 Task: Search one way flight ticket for 4 adults, 2 children, 2 infants in seat and 1 infant on lap in premium economy from Alexandria: Alexandria International Airport to Greenville: Pitt-greenville Airport on 5-2-2023. Choice of flights is United. Number of bags: 1 carry on bag. Price is upto 79000. Outbound departure time preference is 17:30.
Action: Mouse moved to (332, 282)
Screenshot: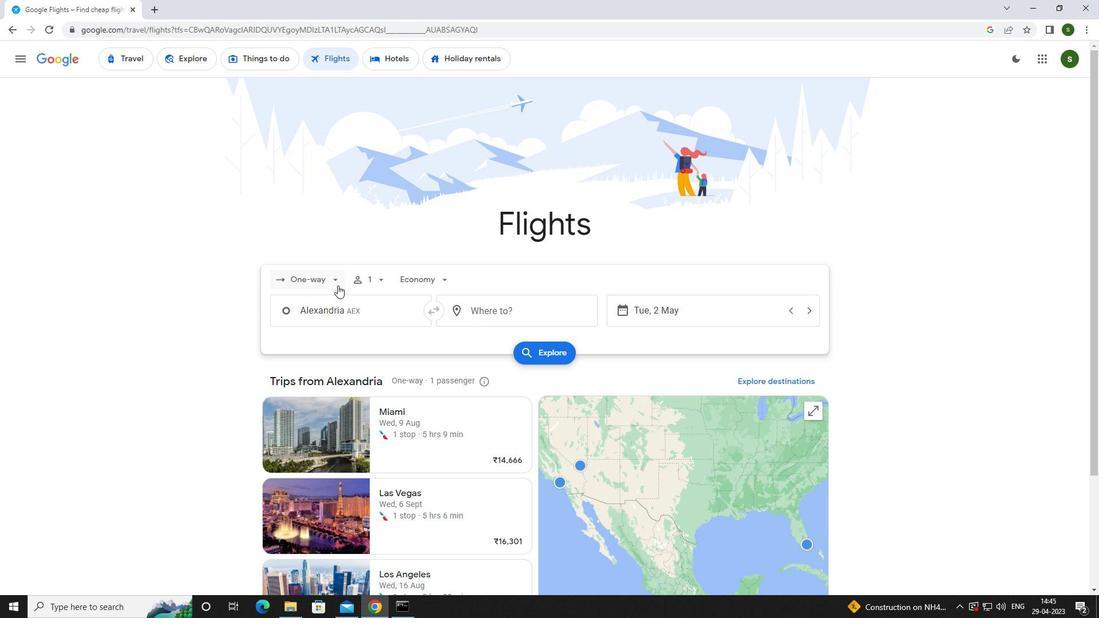 
Action: Mouse pressed left at (332, 282)
Screenshot: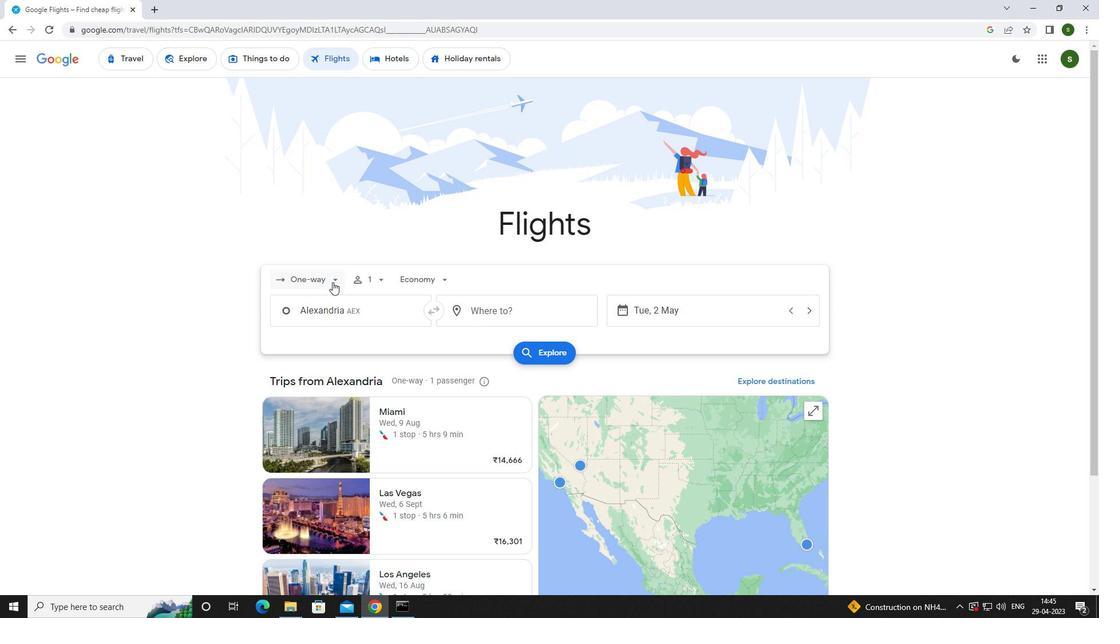 
Action: Mouse moved to (330, 328)
Screenshot: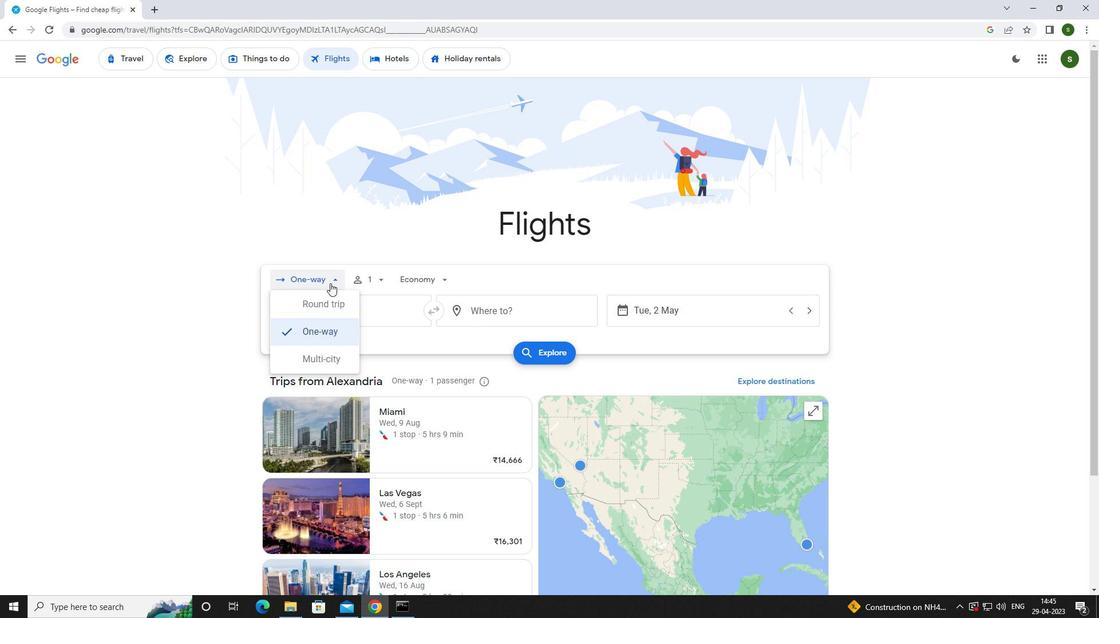 
Action: Mouse pressed left at (330, 328)
Screenshot: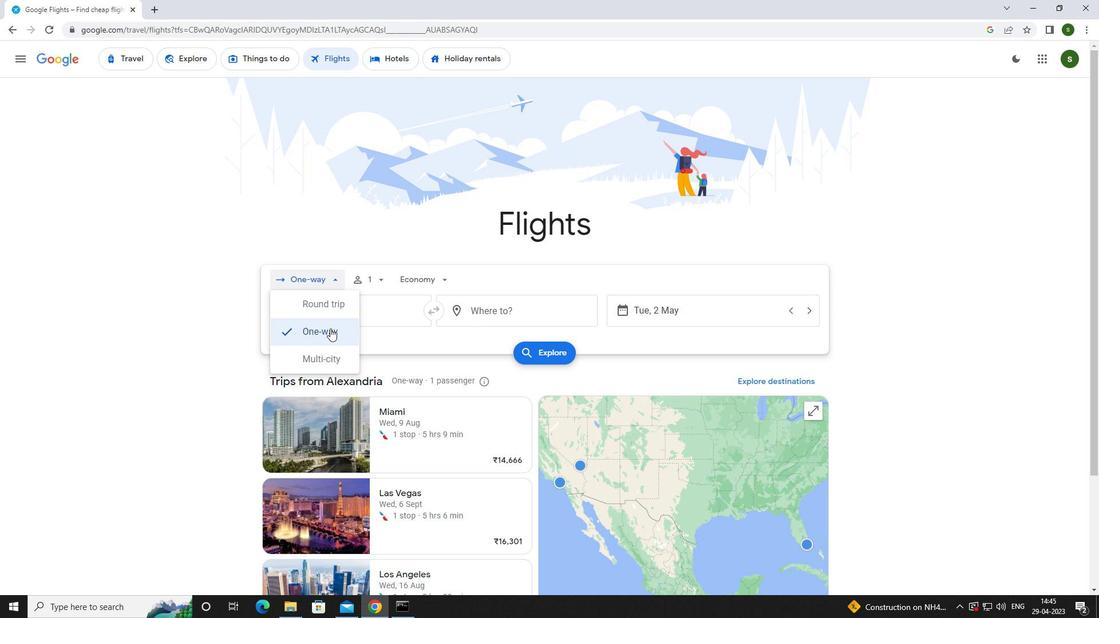 
Action: Mouse moved to (378, 278)
Screenshot: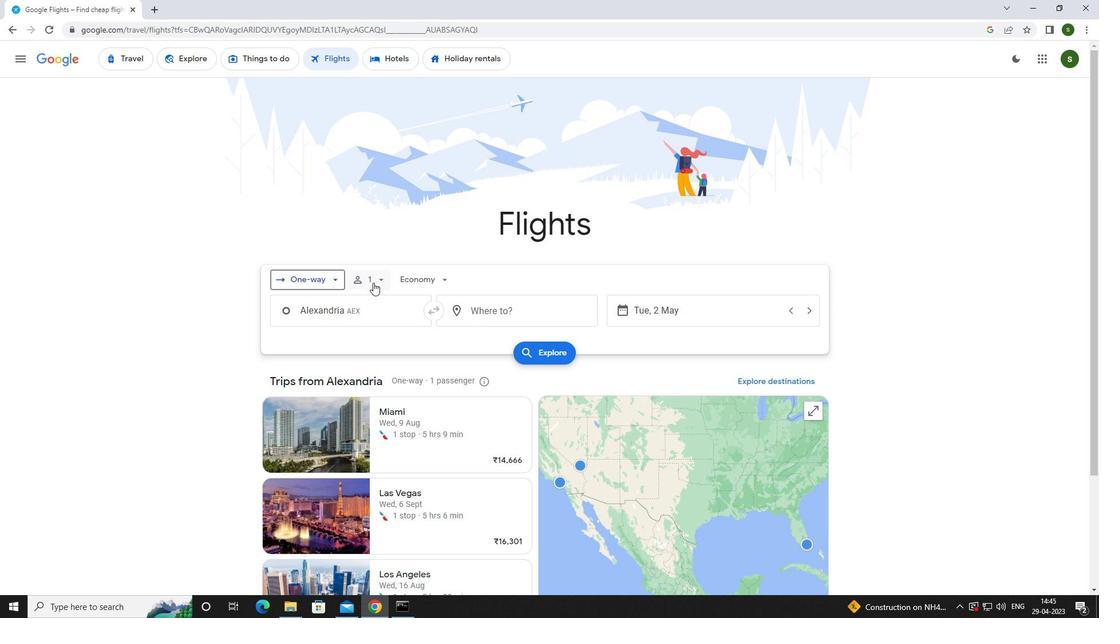 
Action: Mouse pressed left at (378, 278)
Screenshot: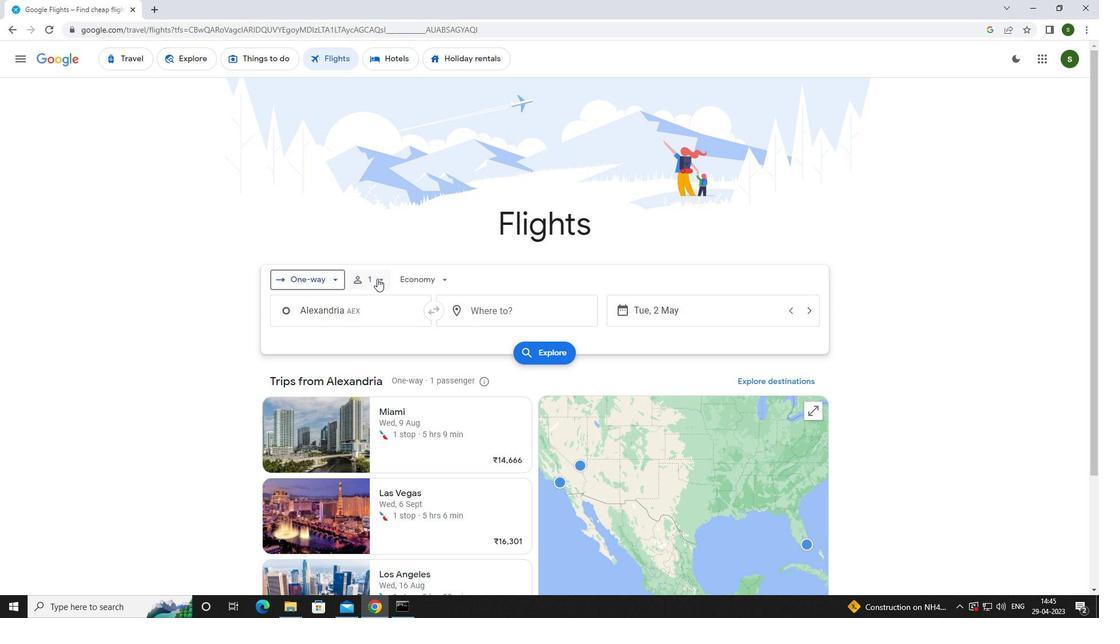 
Action: Mouse moved to (470, 314)
Screenshot: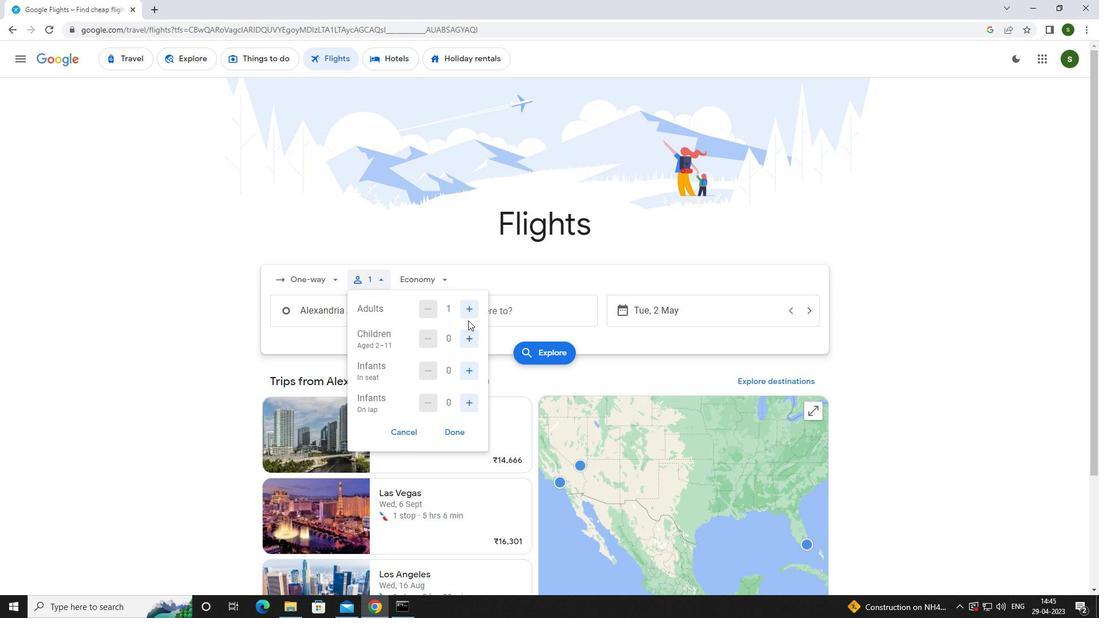 
Action: Mouse pressed left at (470, 314)
Screenshot: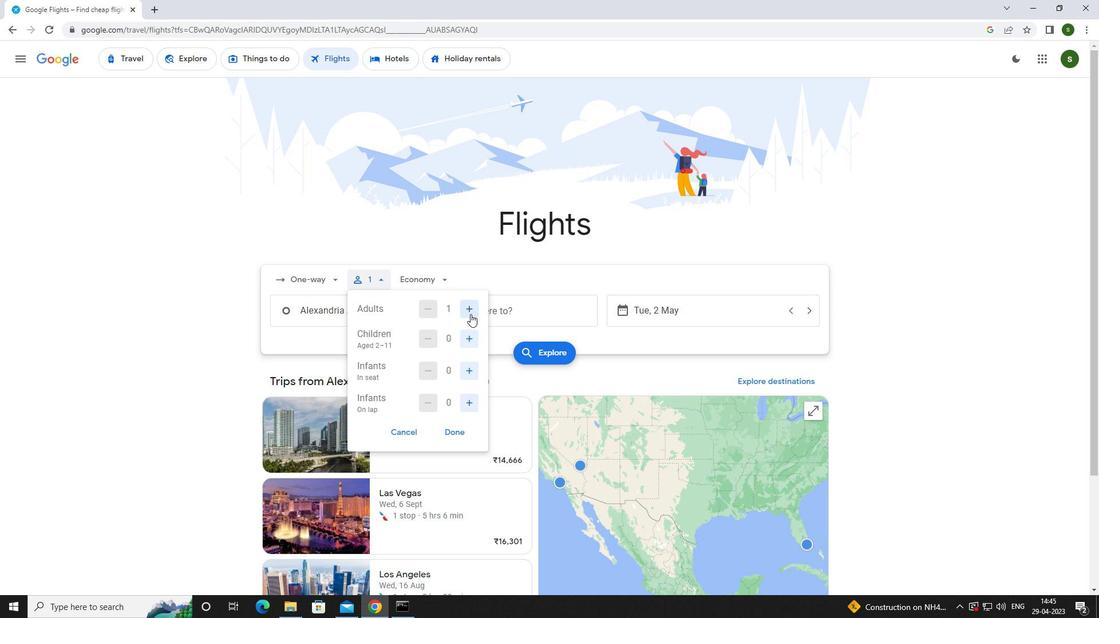
Action: Mouse pressed left at (470, 314)
Screenshot: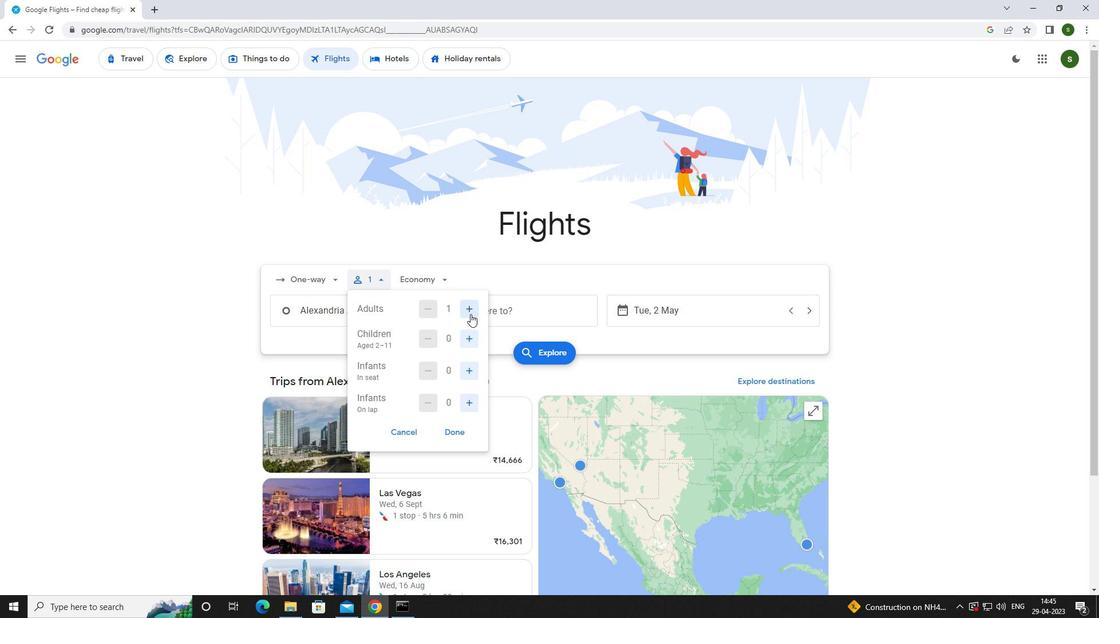 
Action: Mouse pressed left at (470, 314)
Screenshot: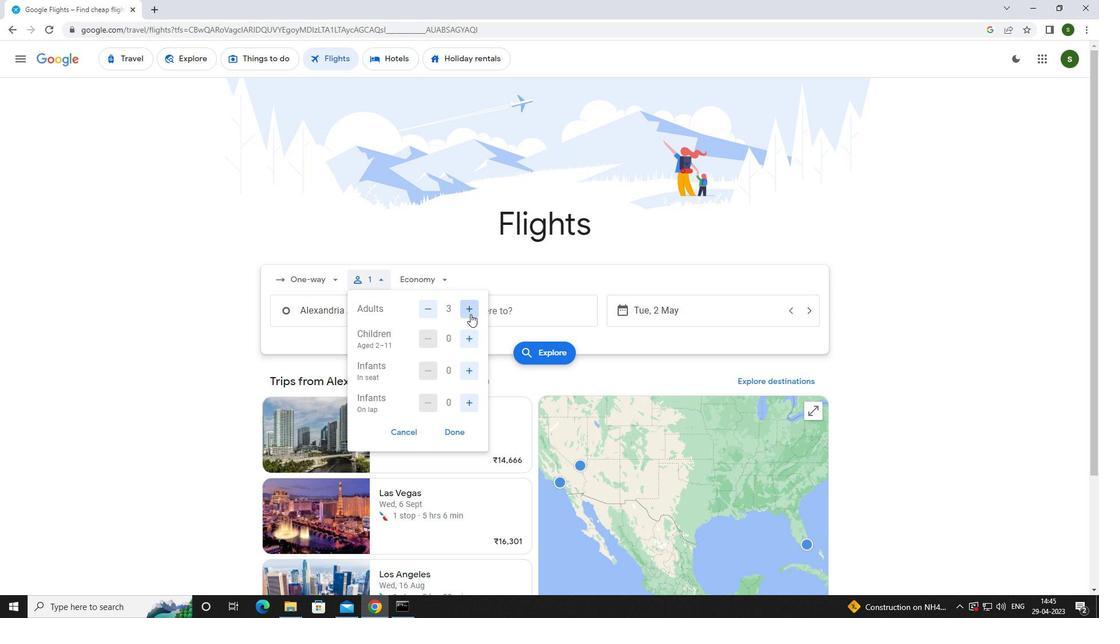 
Action: Mouse moved to (469, 336)
Screenshot: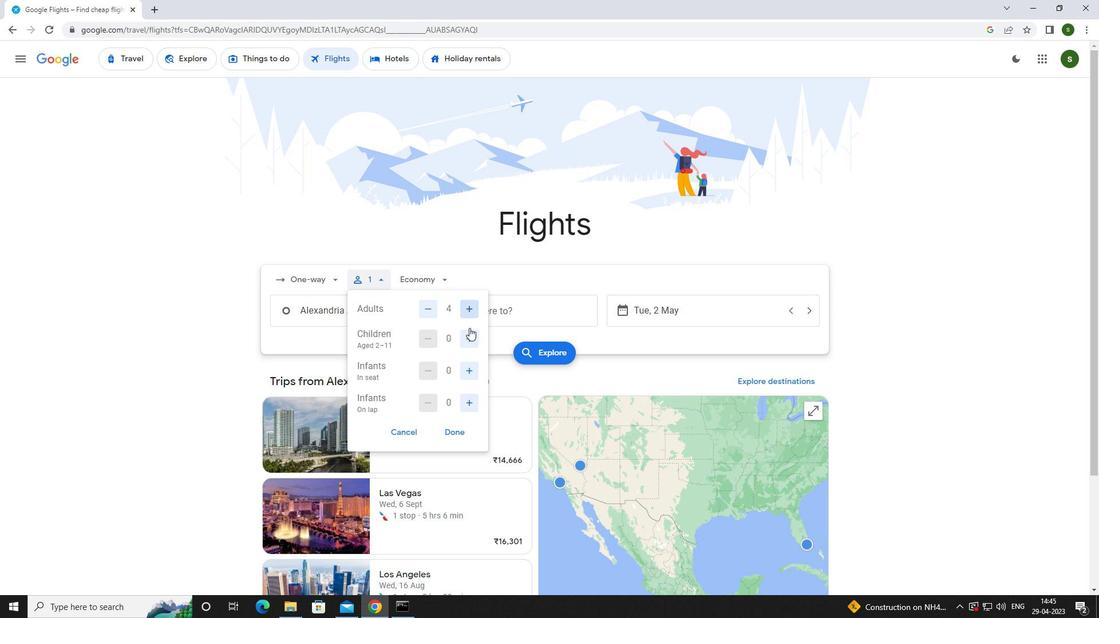 
Action: Mouse pressed left at (469, 336)
Screenshot: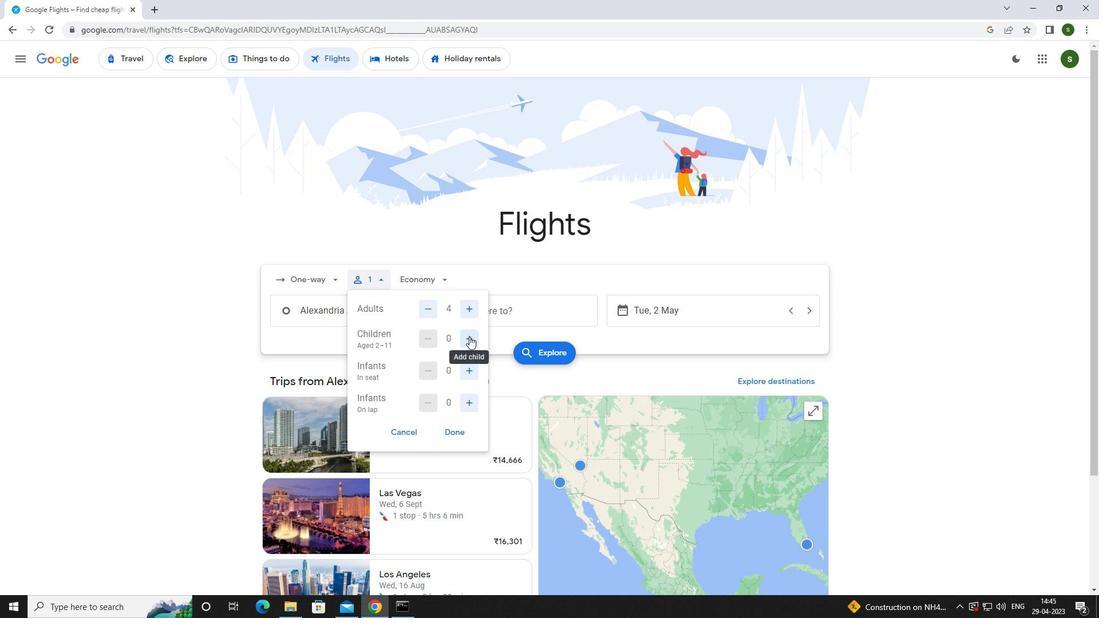 
Action: Mouse pressed left at (469, 336)
Screenshot: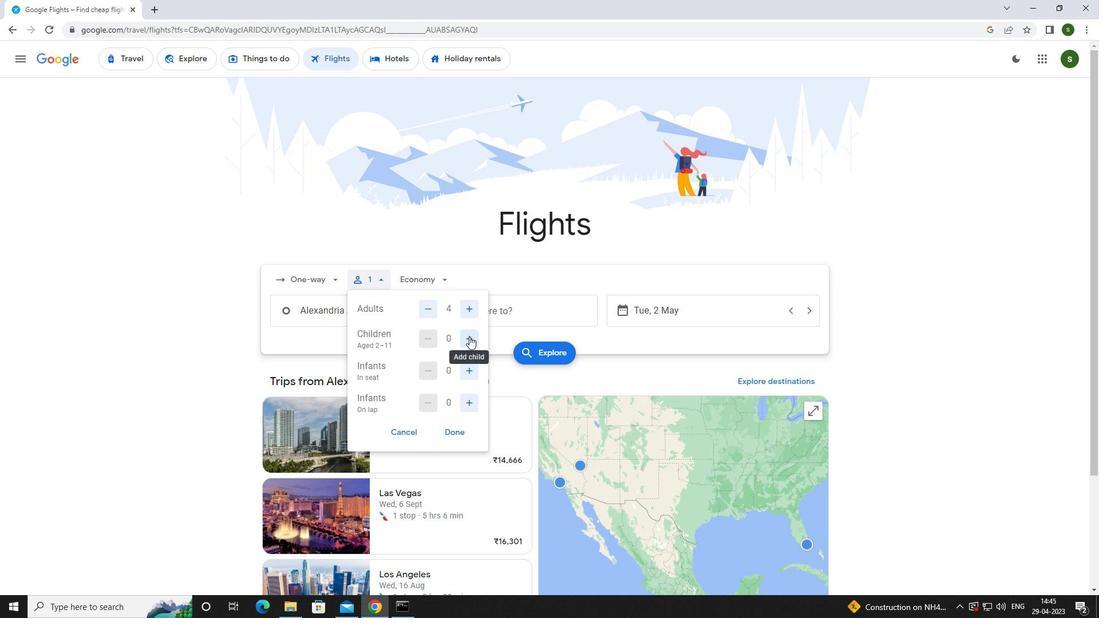 
Action: Mouse moved to (472, 365)
Screenshot: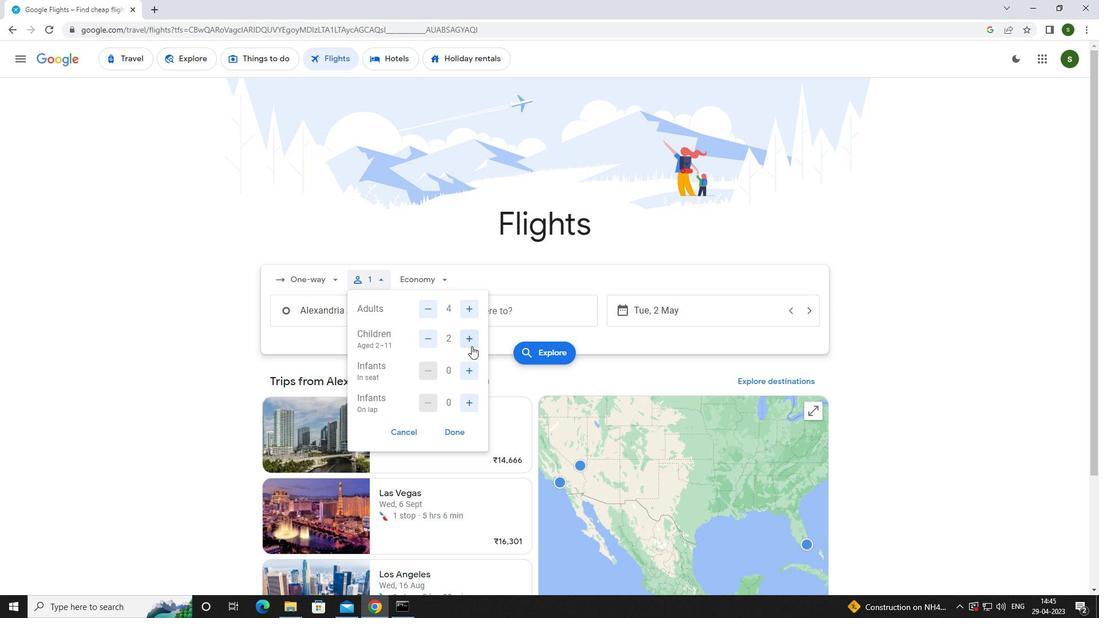 
Action: Mouse pressed left at (472, 365)
Screenshot: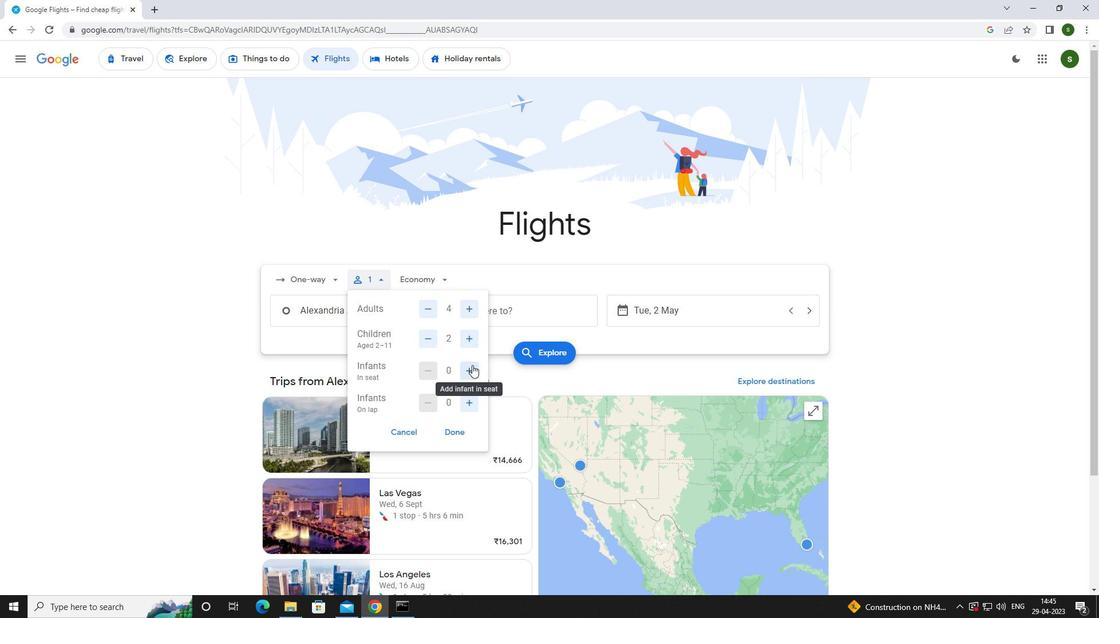 
Action: Mouse pressed left at (472, 365)
Screenshot: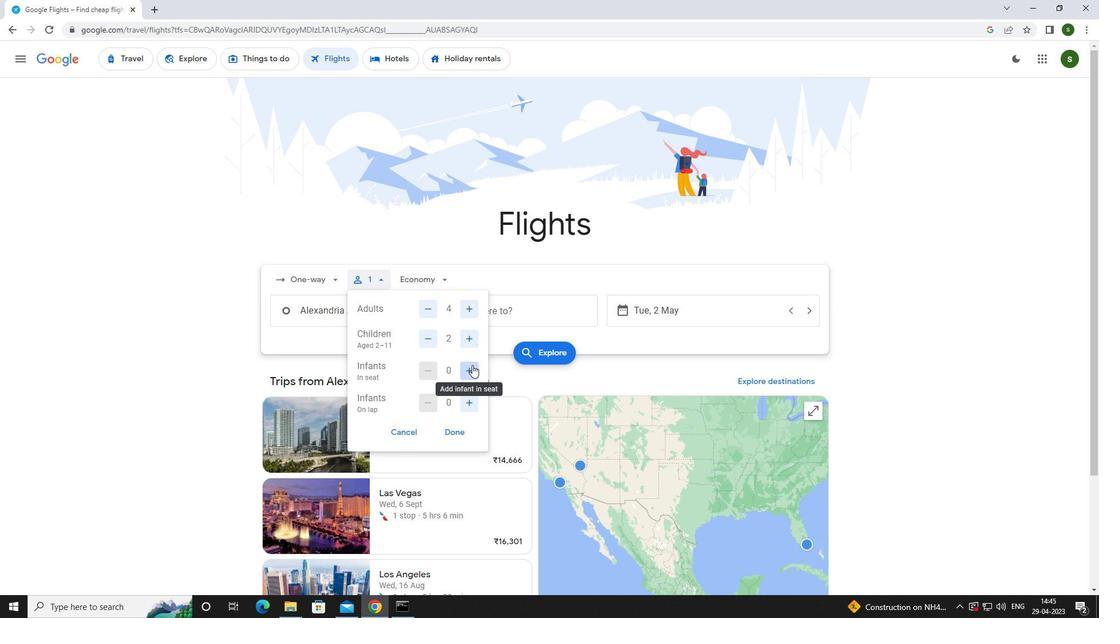 
Action: Mouse moved to (470, 406)
Screenshot: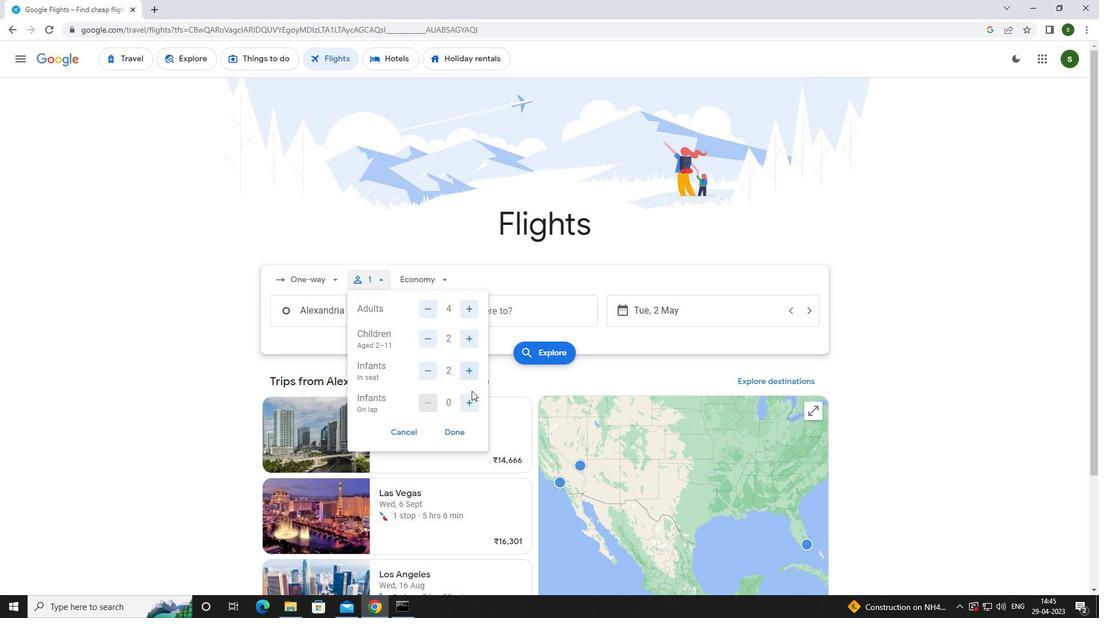 
Action: Mouse pressed left at (470, 406)
Screenshot: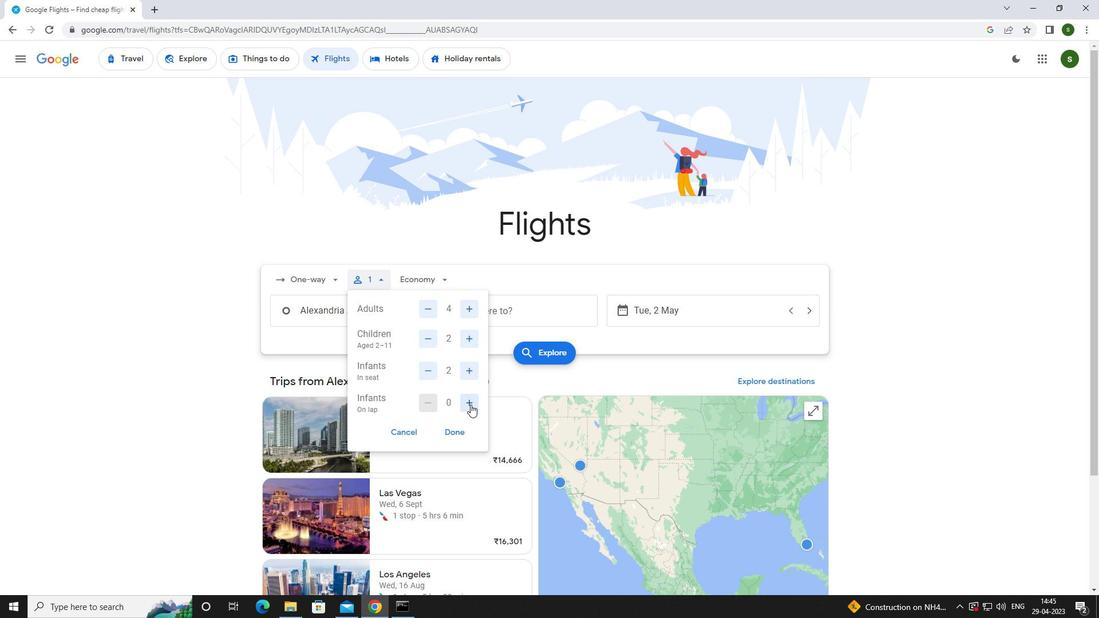 
Action: Mouse moved to (442, 280)
Screenshot: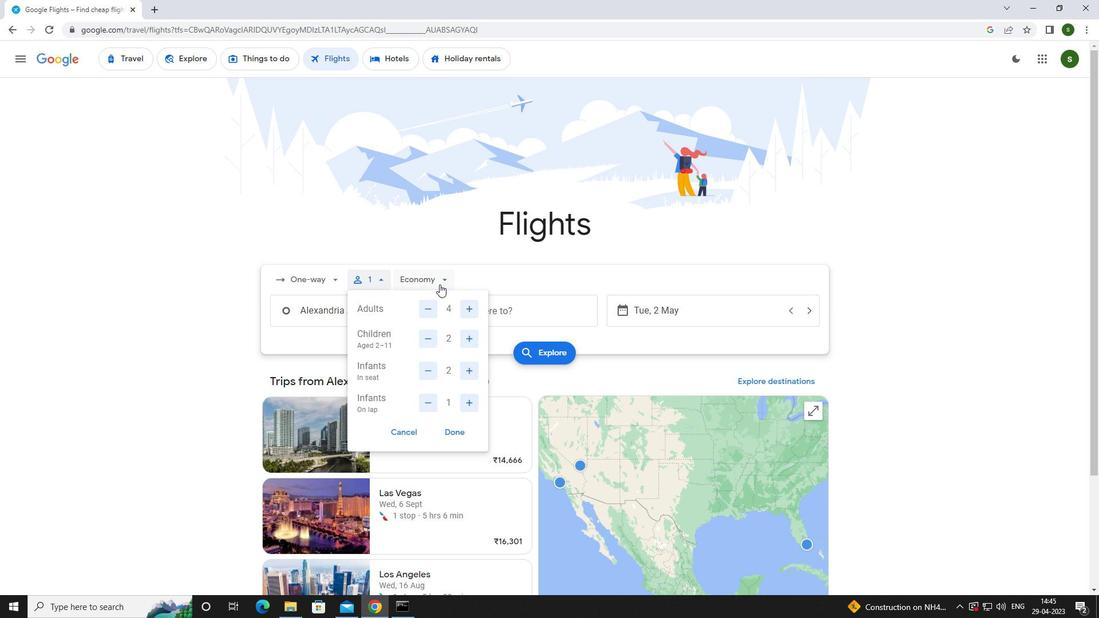 
Action: Mouse pressed left at (442, 280)
Screenshot: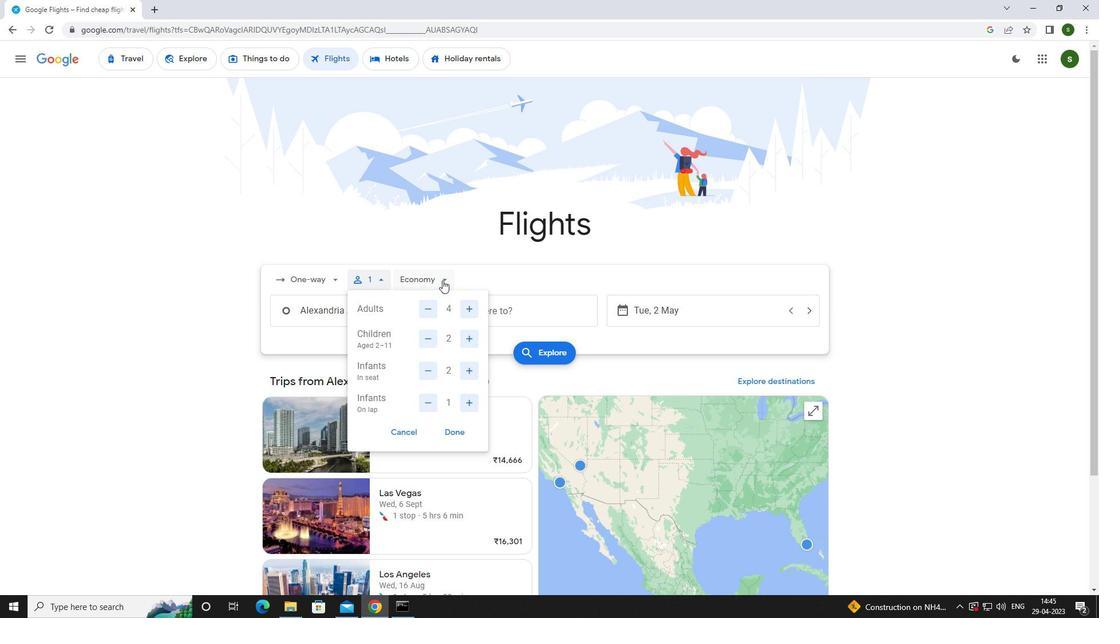 
Action: Mouse moved to (438, 328)
Screenshot: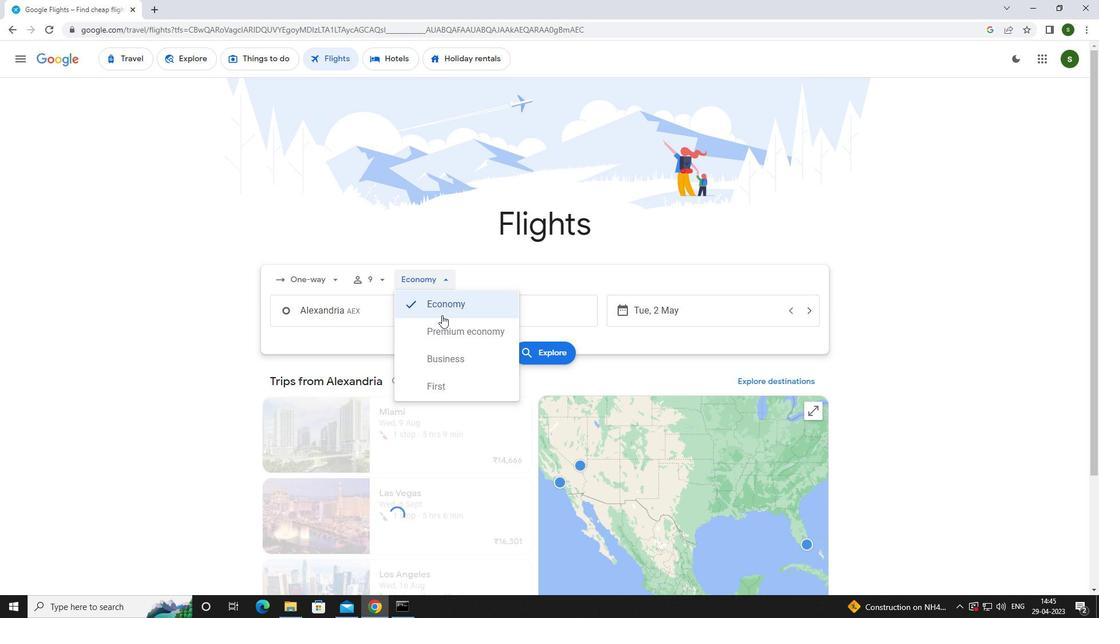 
Action: Mouse pressed left at (438, 328)
Screenshot: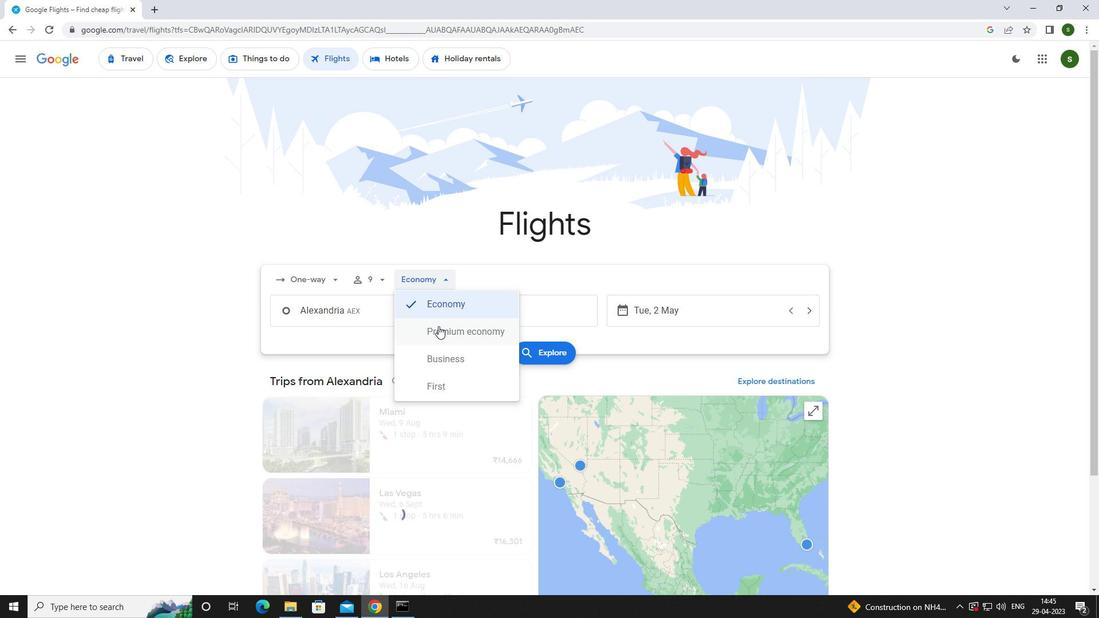 
Action: Mouse moved to (368, 312)
Screenshot: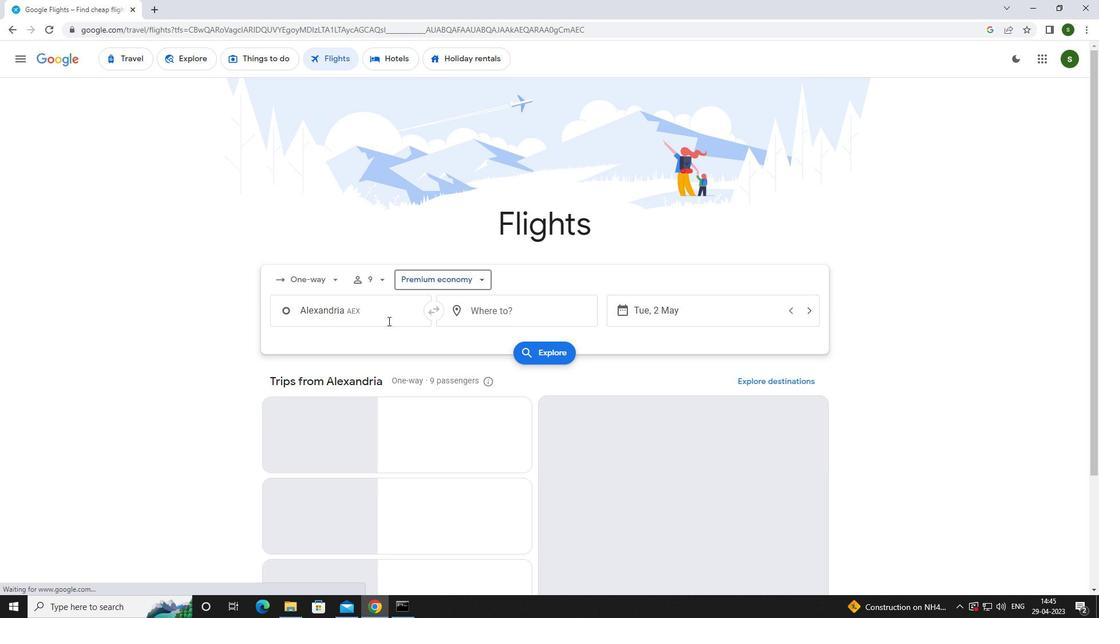 
Action: Mouse pressed left at (368, 312)
Screenshot: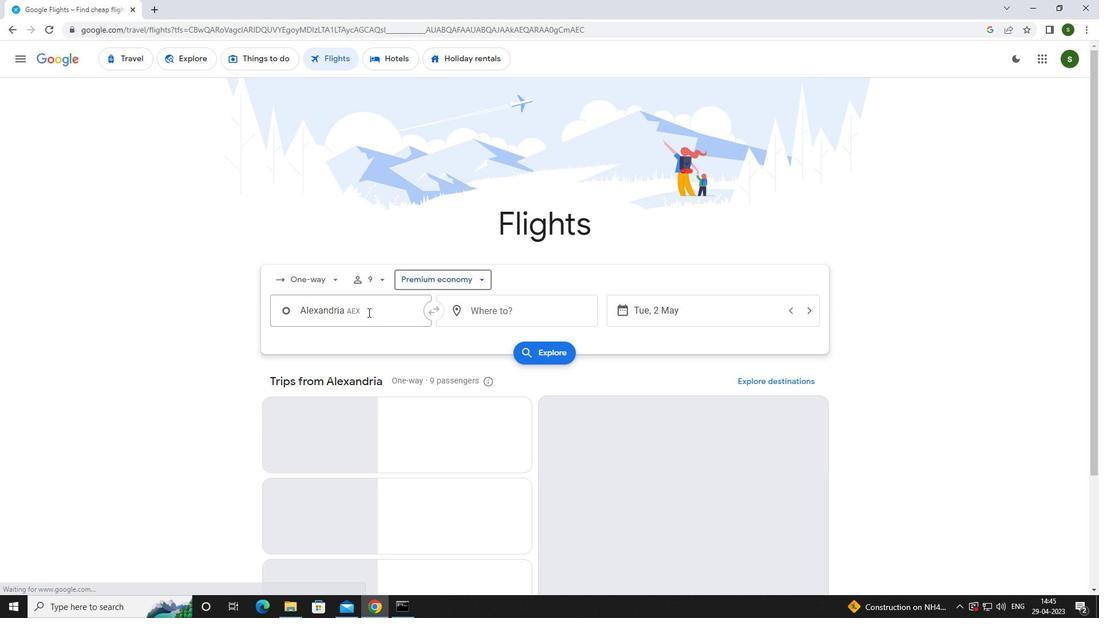 
Action: Key pressed a<Key.caps_lock>lexand
Screenshot: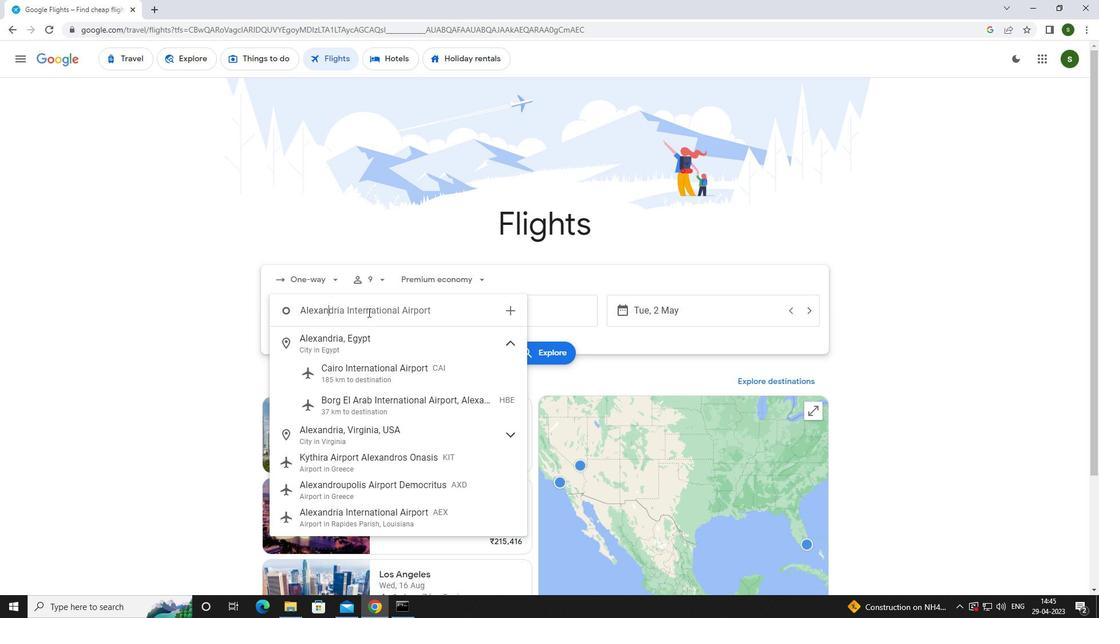 
Action: Mouse moved to (389, 521)
Screenshot: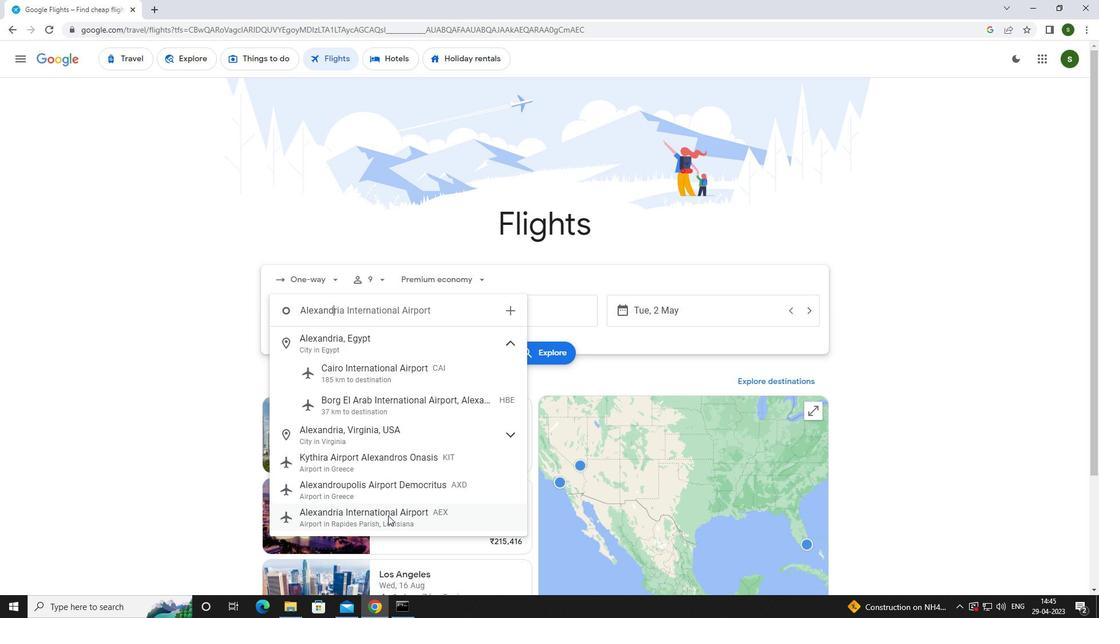 
Action: Mouse pressed left at (389, 521)
Screenshot: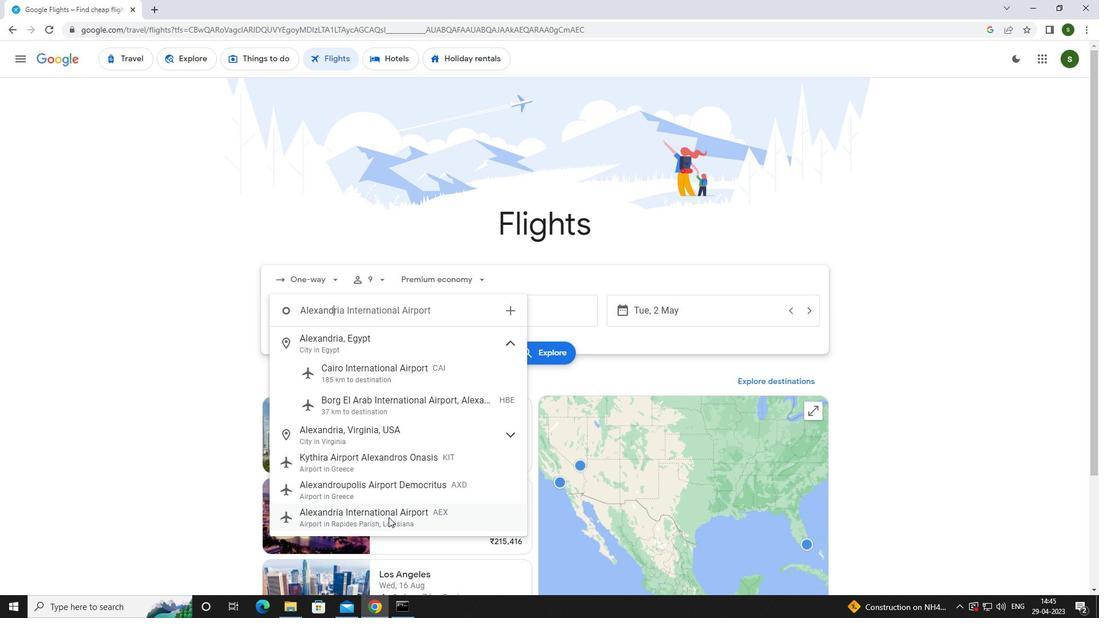 
Action: Mouse moved to (492, 311)
Screenshot: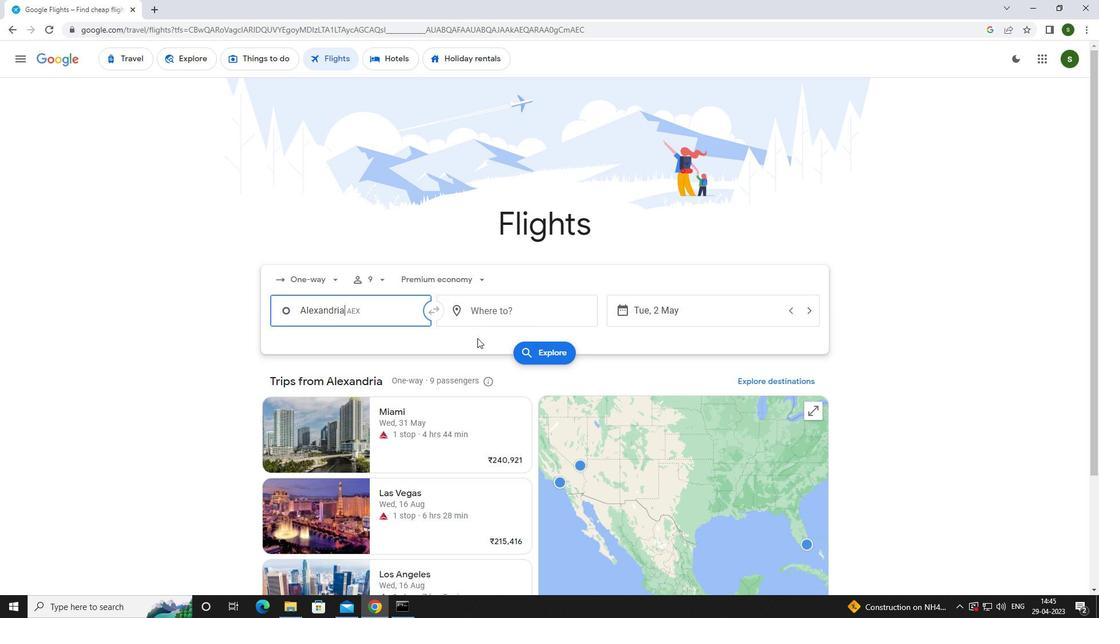 
Action: Mouse pressed left at (492, 311)
Screenshot: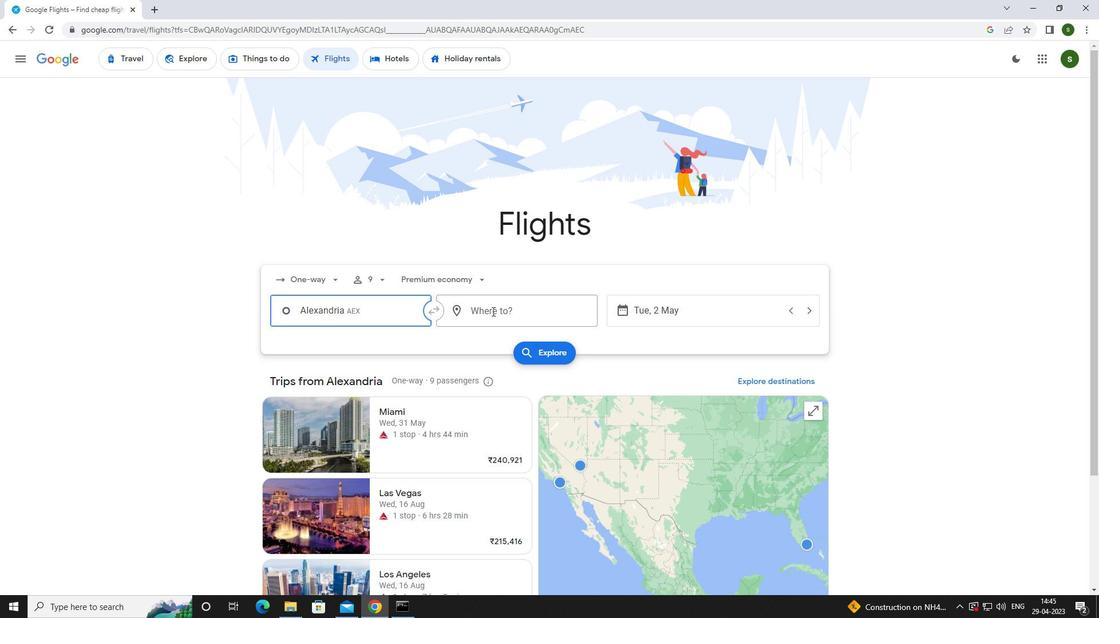 
Action: Key pressed <Key.caps_lock>g<Key.caps_lock>reenville<Key.space><Key.caps_lock>p
Screenshot: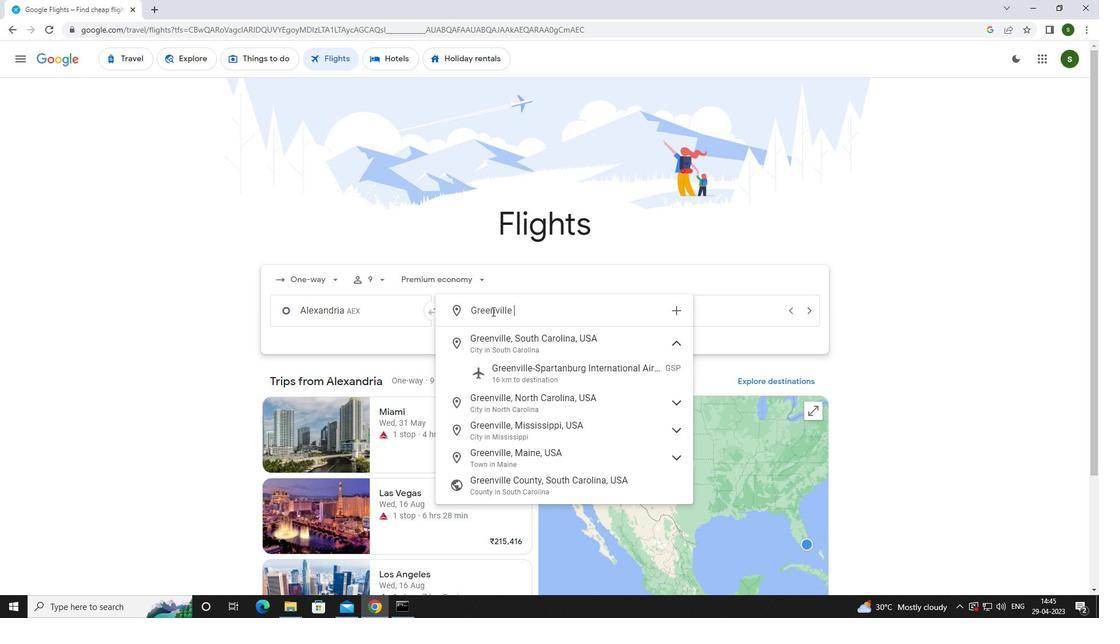 
Action: Mouse moved to (514, 348)
Screenshot: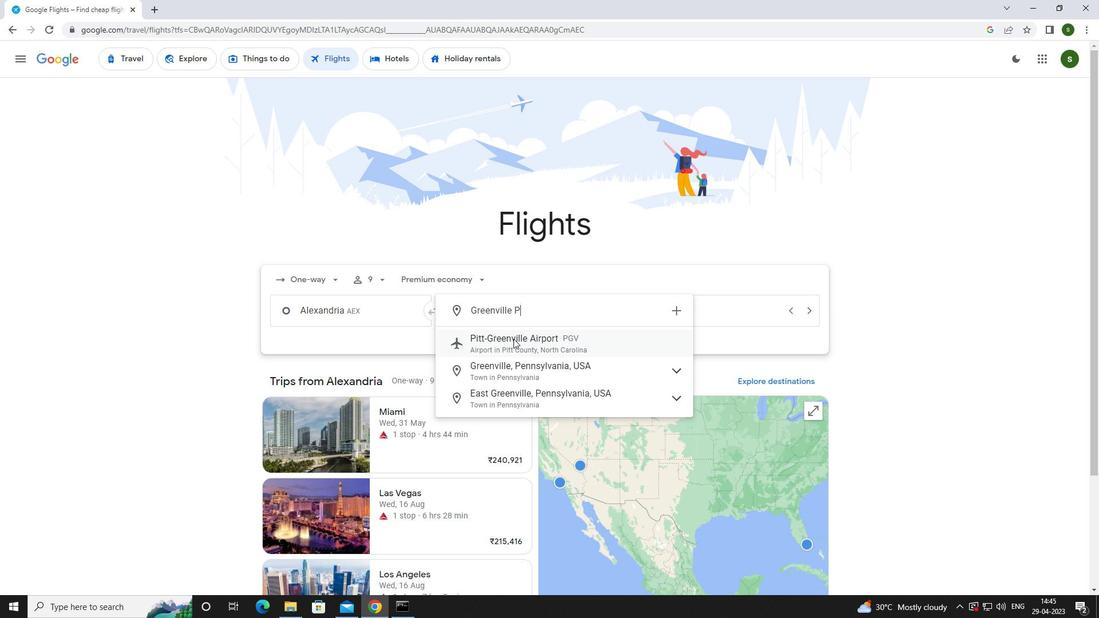
Action: Mouse pressed left at (514, 348)
Screenshot: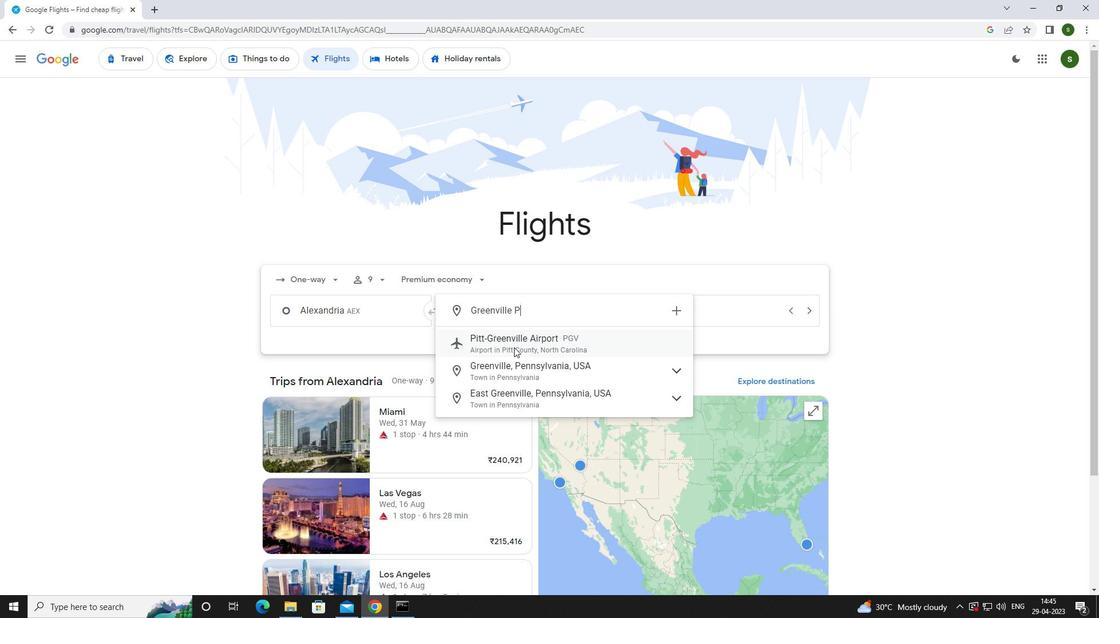 
Action: Mouse moved to (698, 310)
Screenshot: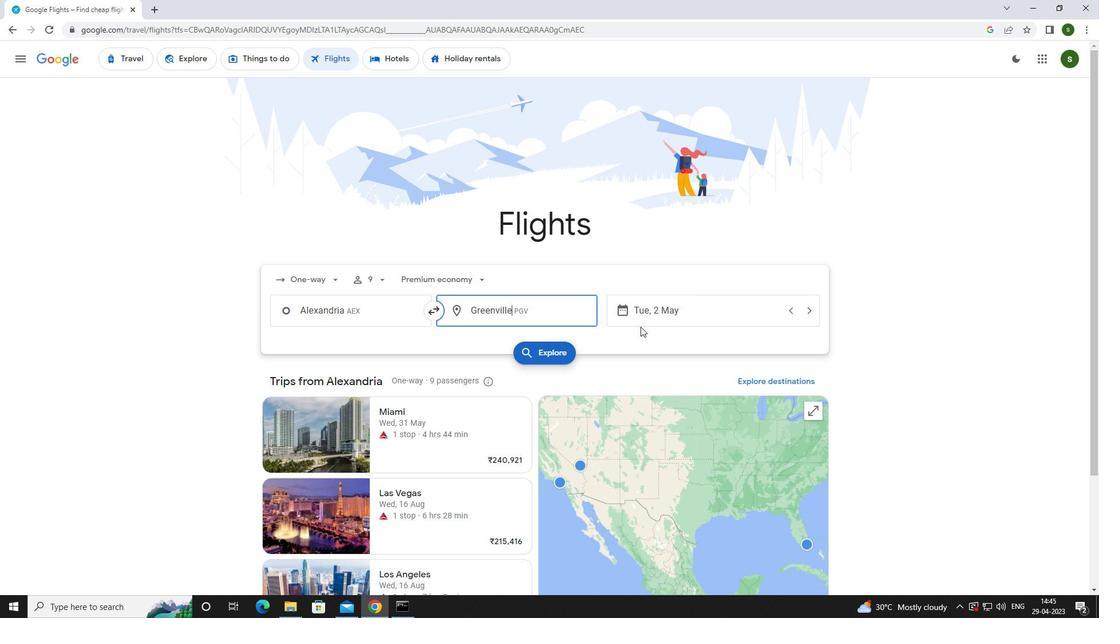 
Action: Mouse pressed left at (698, 310)
Screenshot: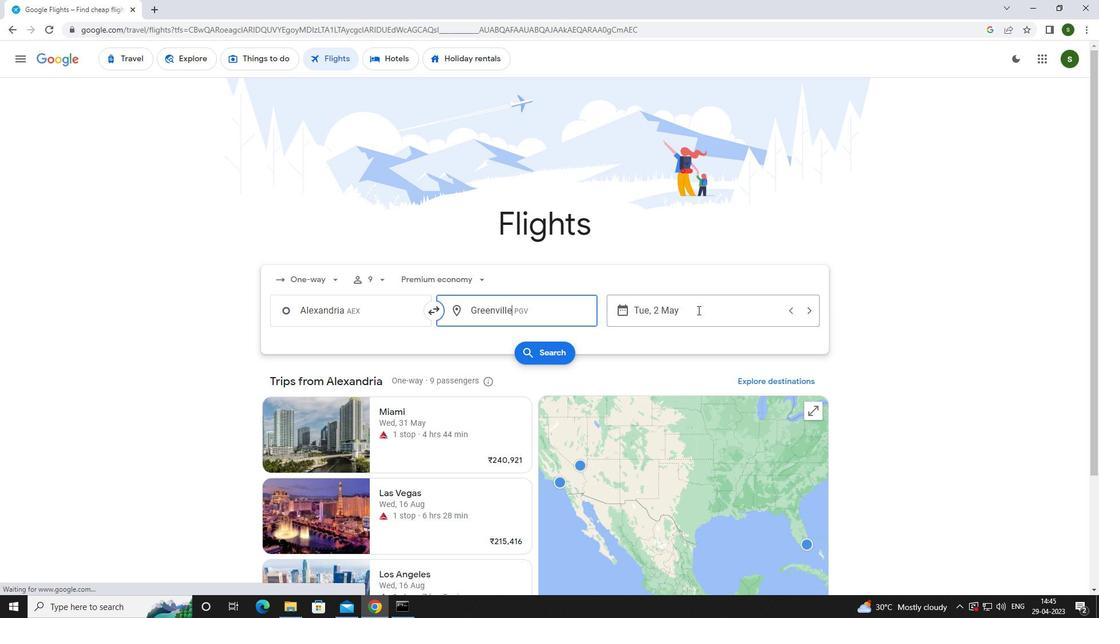 
Action: Mouse moved to (688, 384)
Screenshot: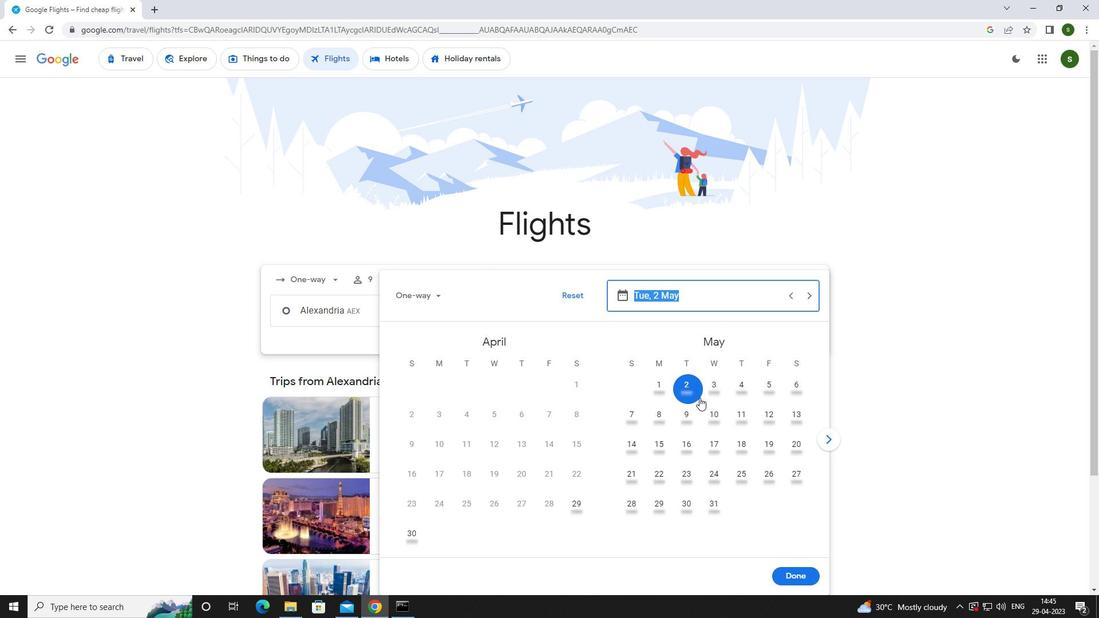 
Action: Mouse pressed left at (688, 384)
Screenshot: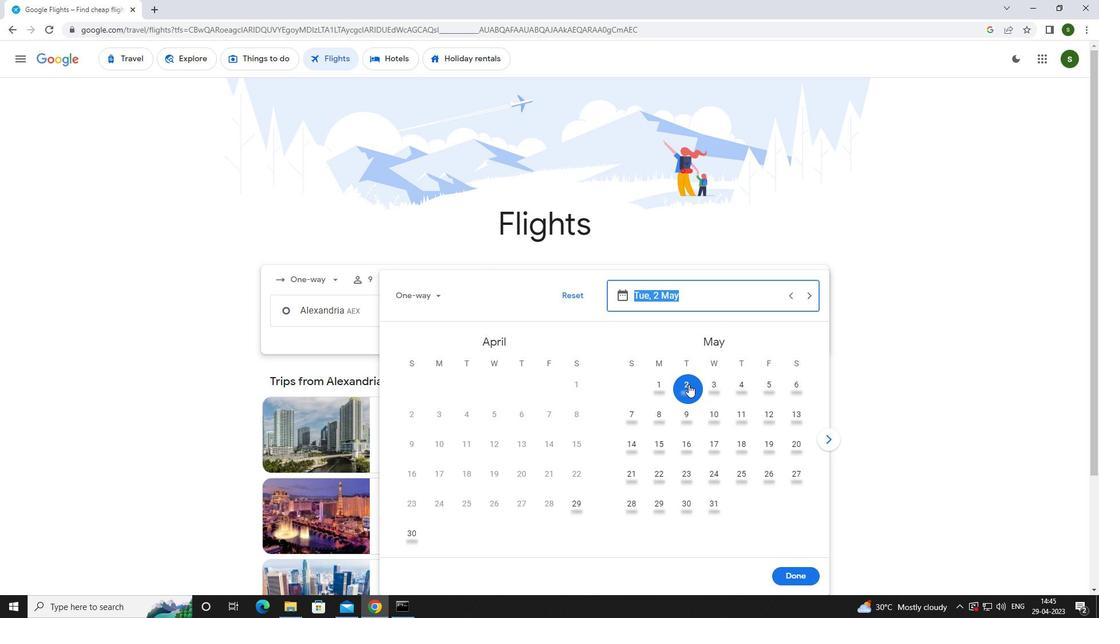 
Action: Mouse moved to (808, 574)
Screenshot: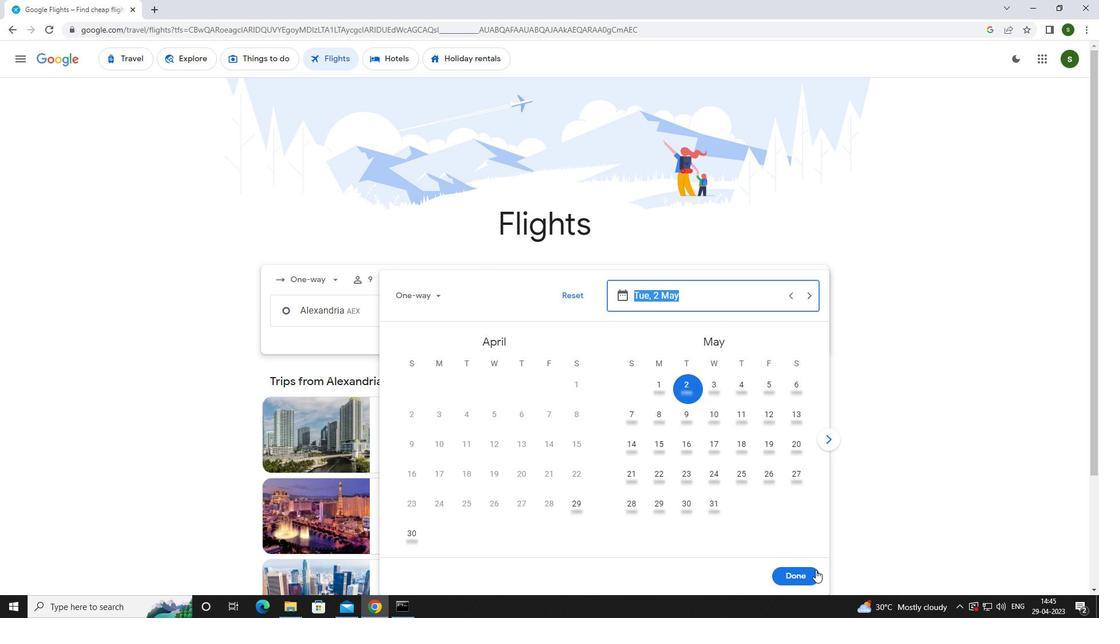 
Action: Mouse pressed left at (808, 574)
Screenshot: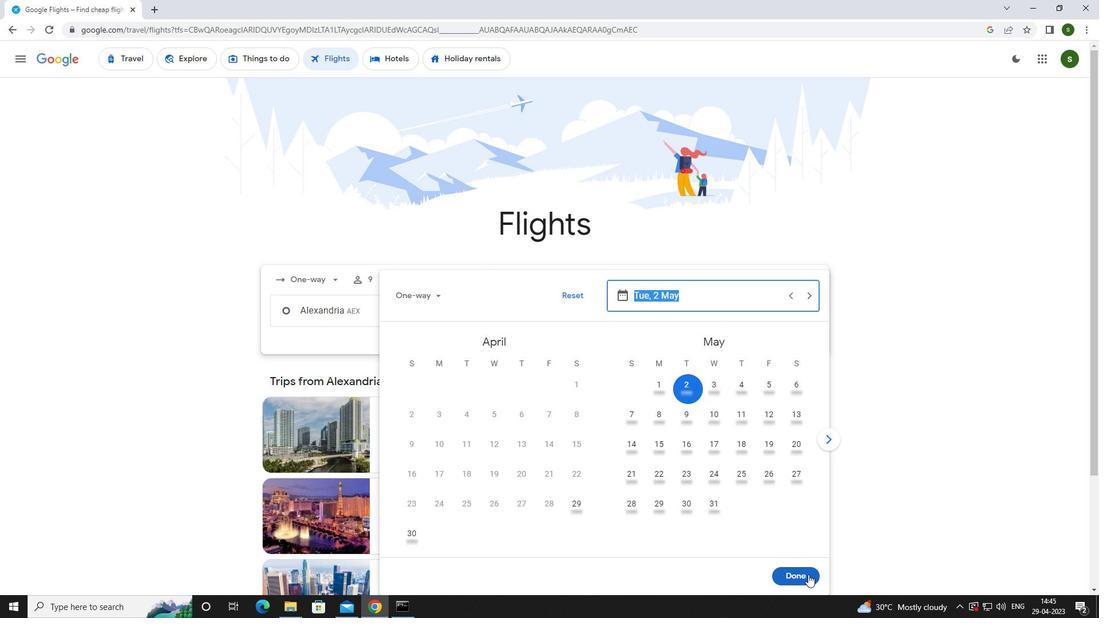 
Action: Mouse moved to (556, 352)
Screenshot: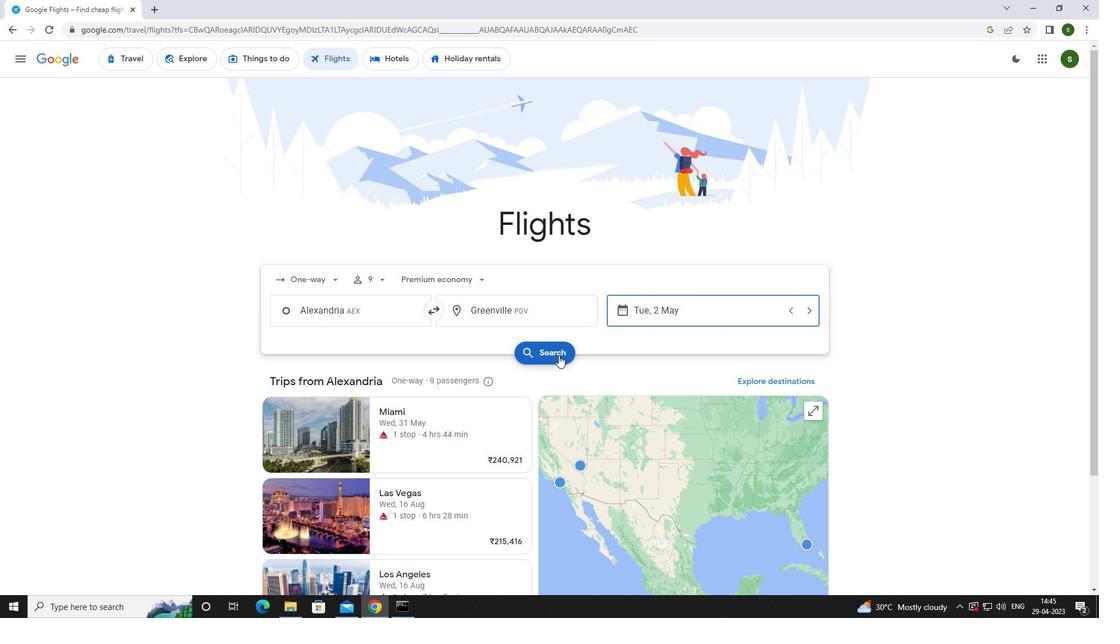 
Action: Mouse pressed left at (556, 352)
Screenshot: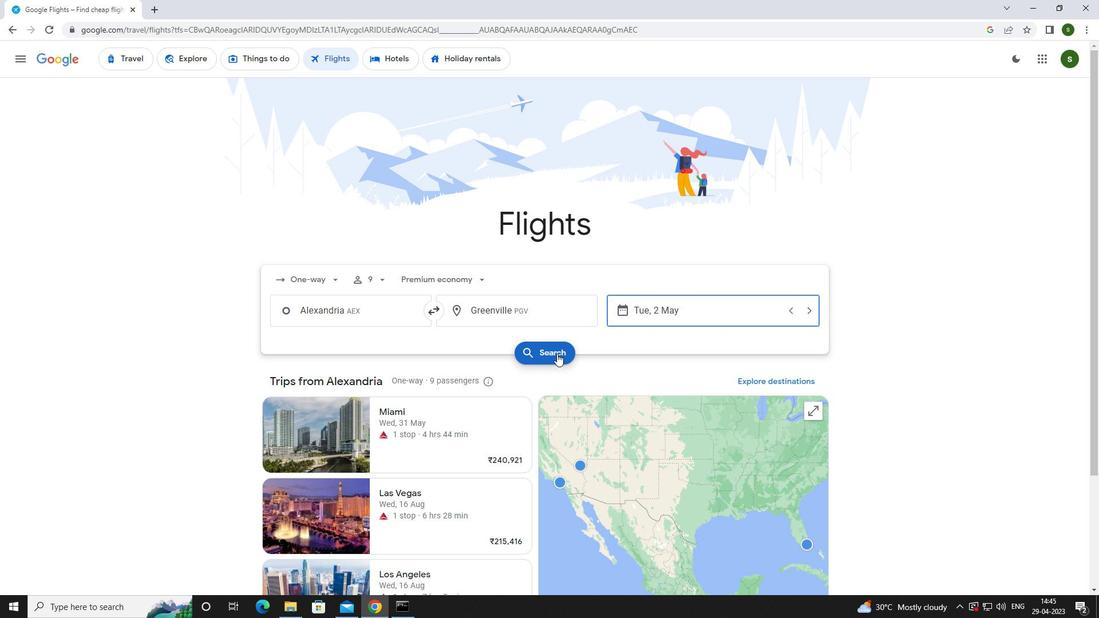 
Action: Mouse moved to (300, 167)
Screenshot: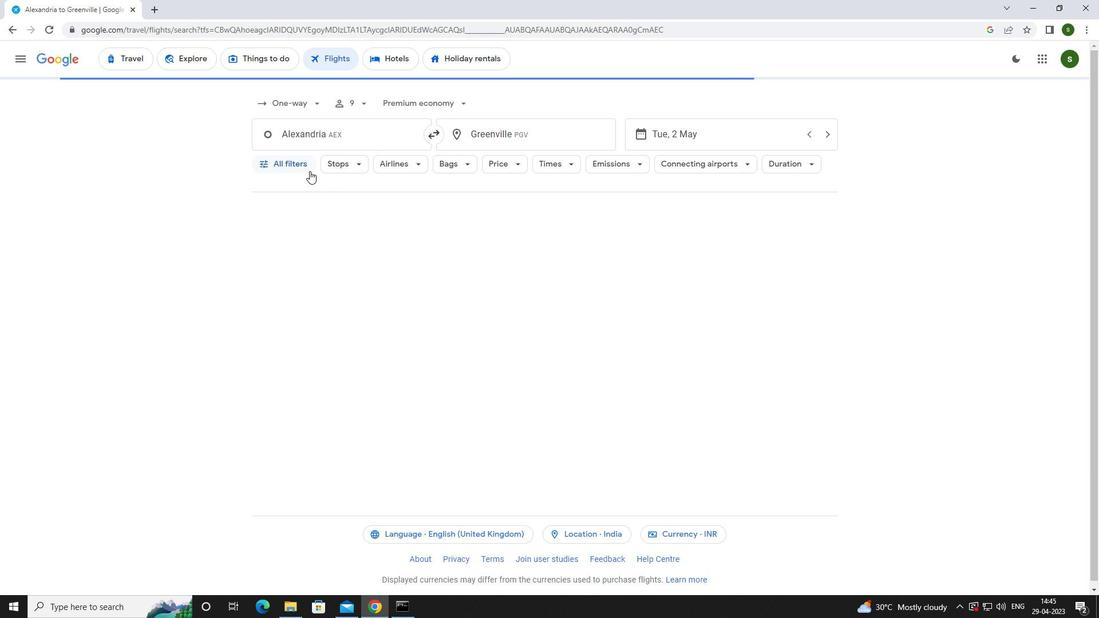 
Action: Mouse pressed left at (300, 167)
Screenshot: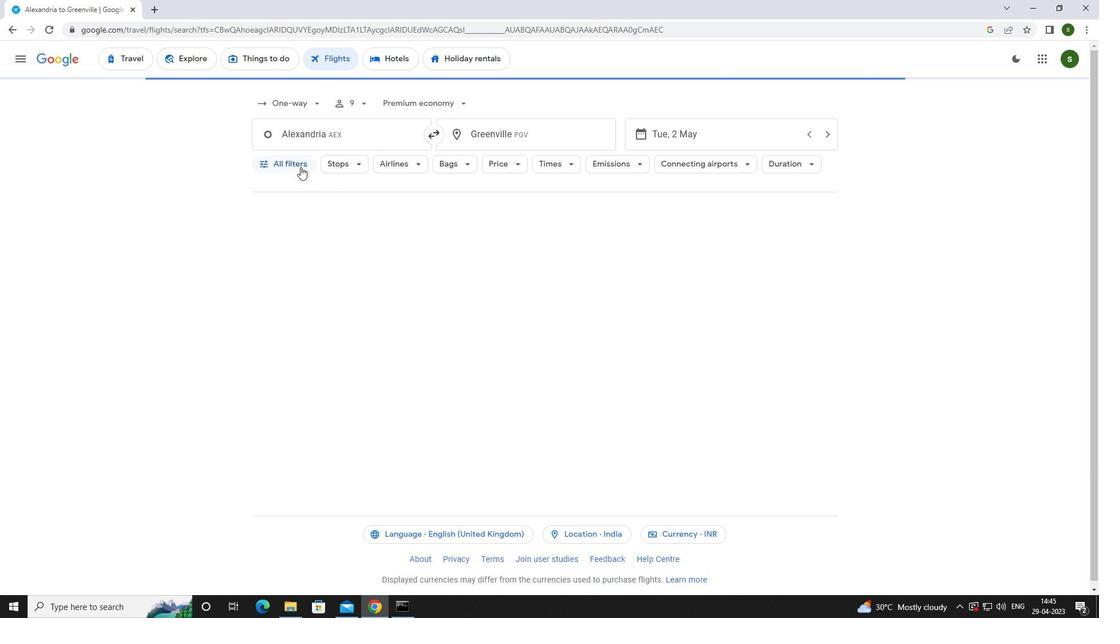 
Action: Mouse moved to (425, 405)
Screenshot: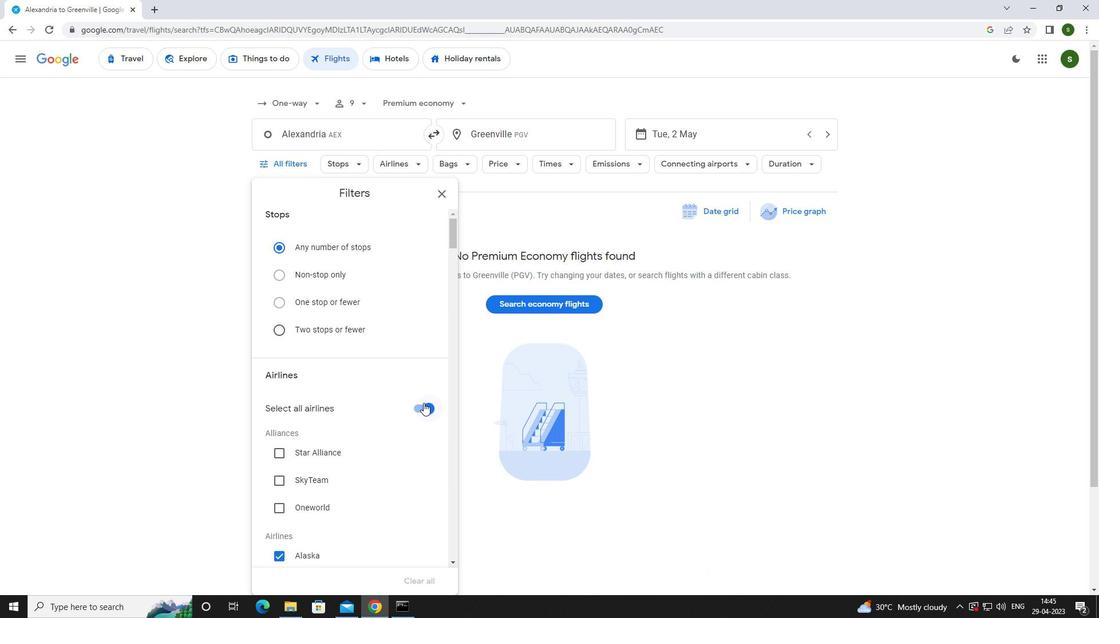 
Action: Mouse pressed left at (425, 405)
Screenshot: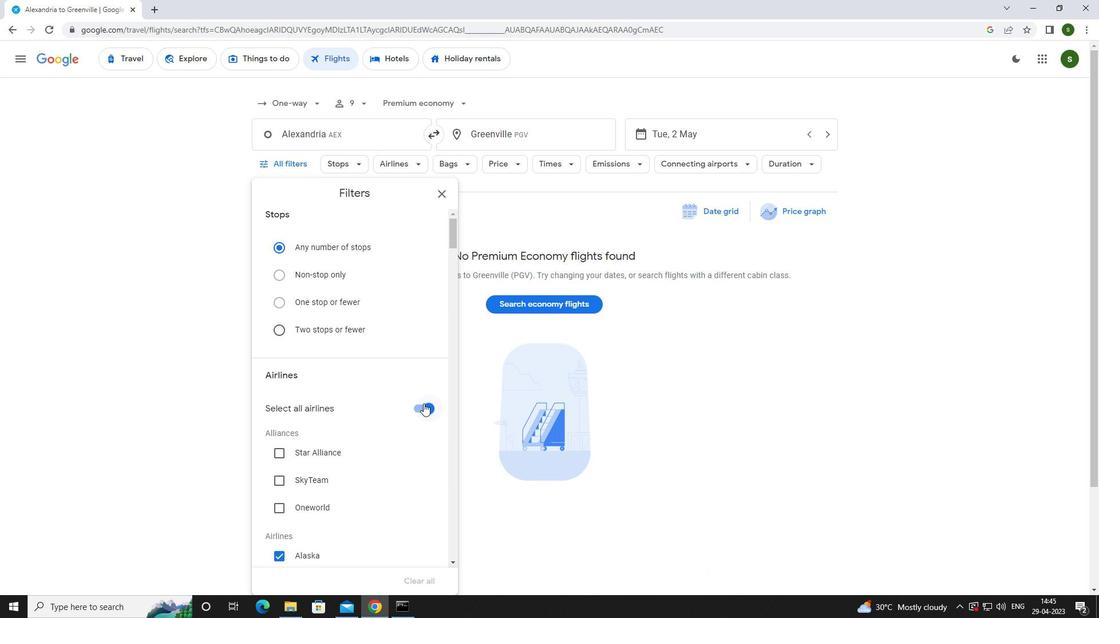 
Action: Mouse moved to (366, 372)
Screenshot: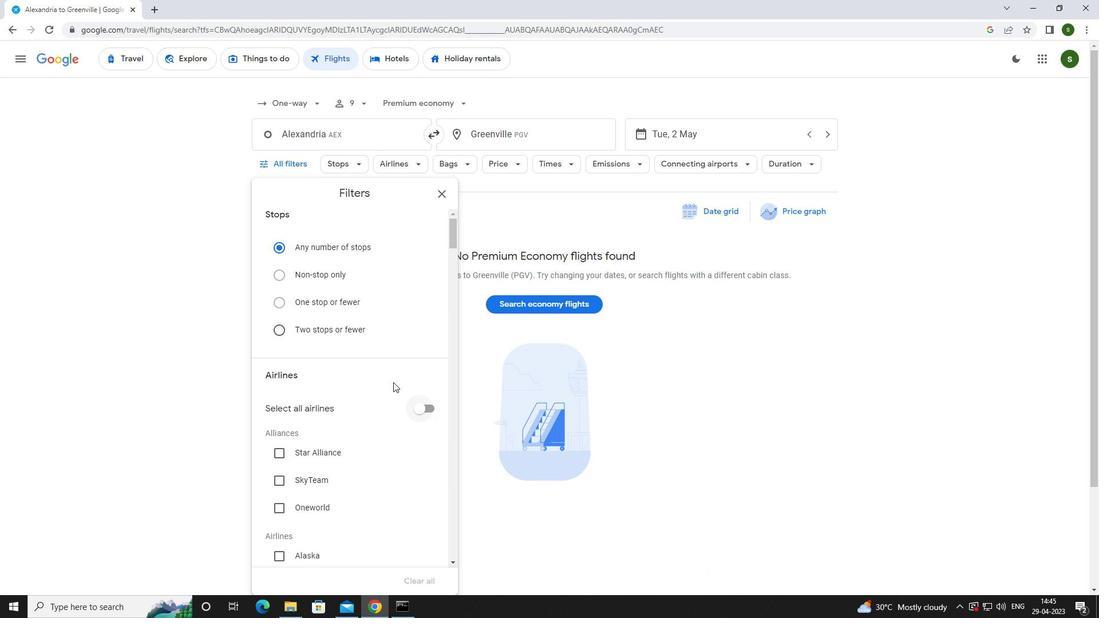 
Action: Mouse scrolled (366, 371) with delta (0, 0)
Screenshot: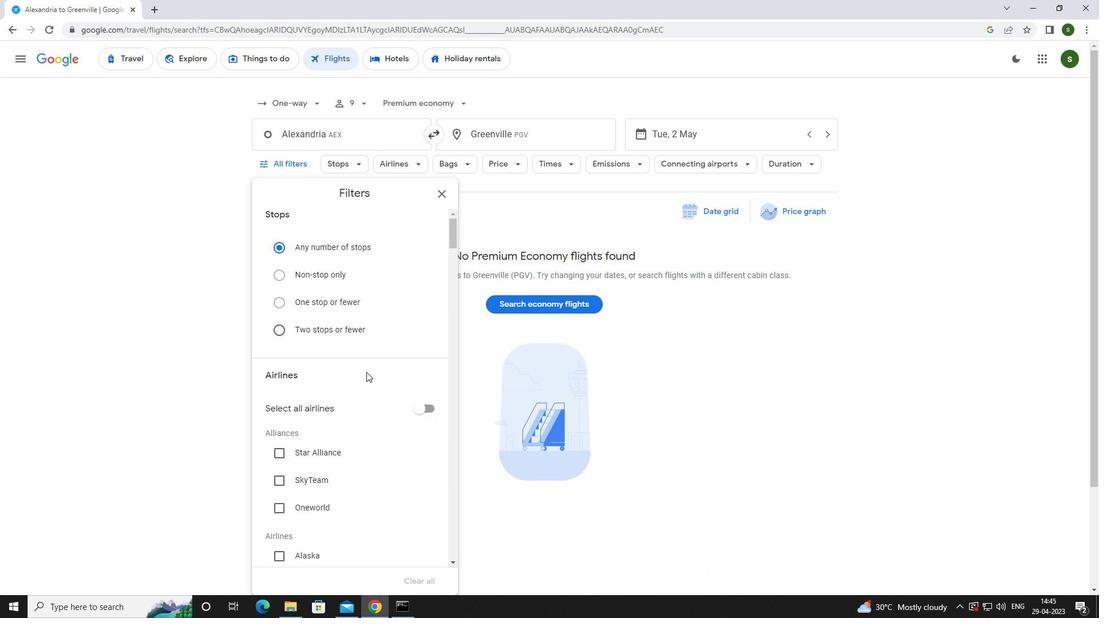 
Action: Mouse scrolled (366, 371) with delta (0, 0)
Screenshot: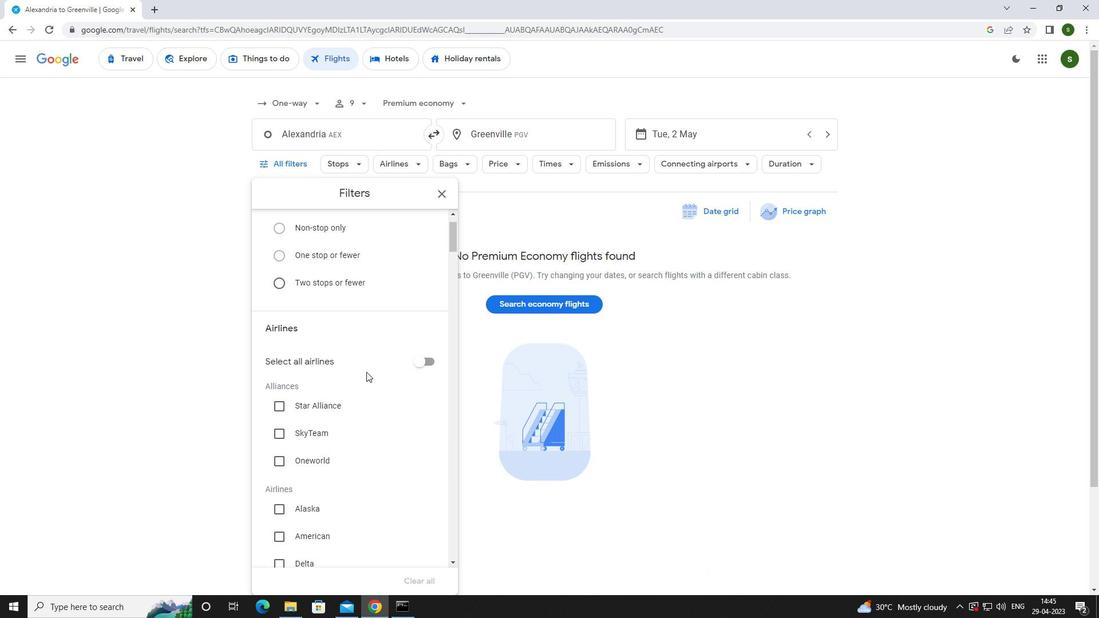 
Action: Mouse scrolled (366, 371) with delta (0, 0)
Screenshot: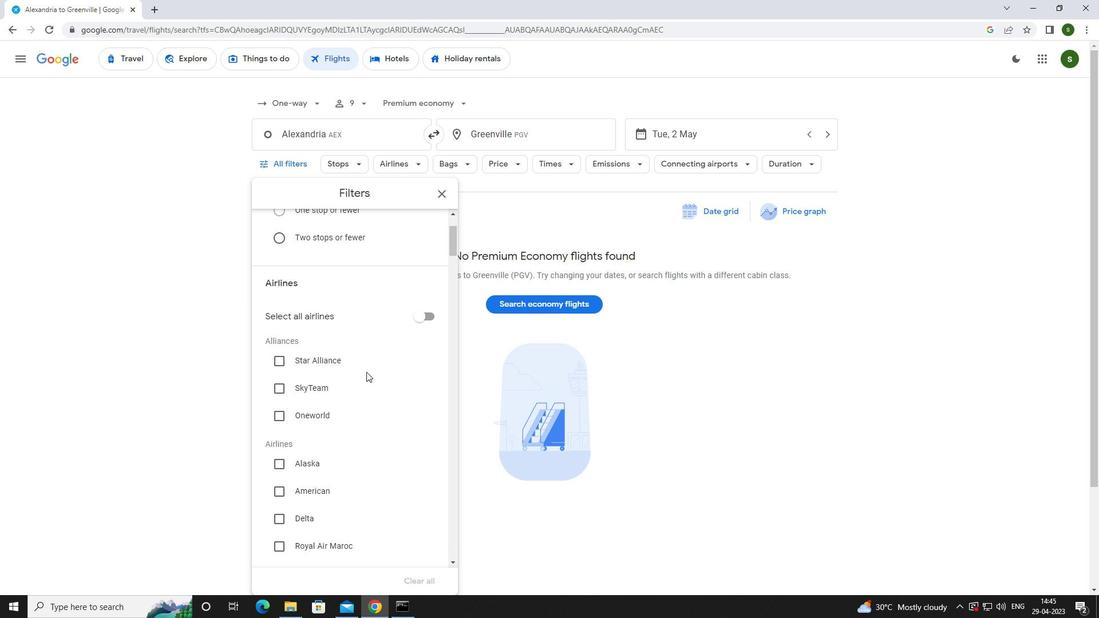 
Action: Mouse scrolled (366, 371) with delta (0, 0)
Screenshot: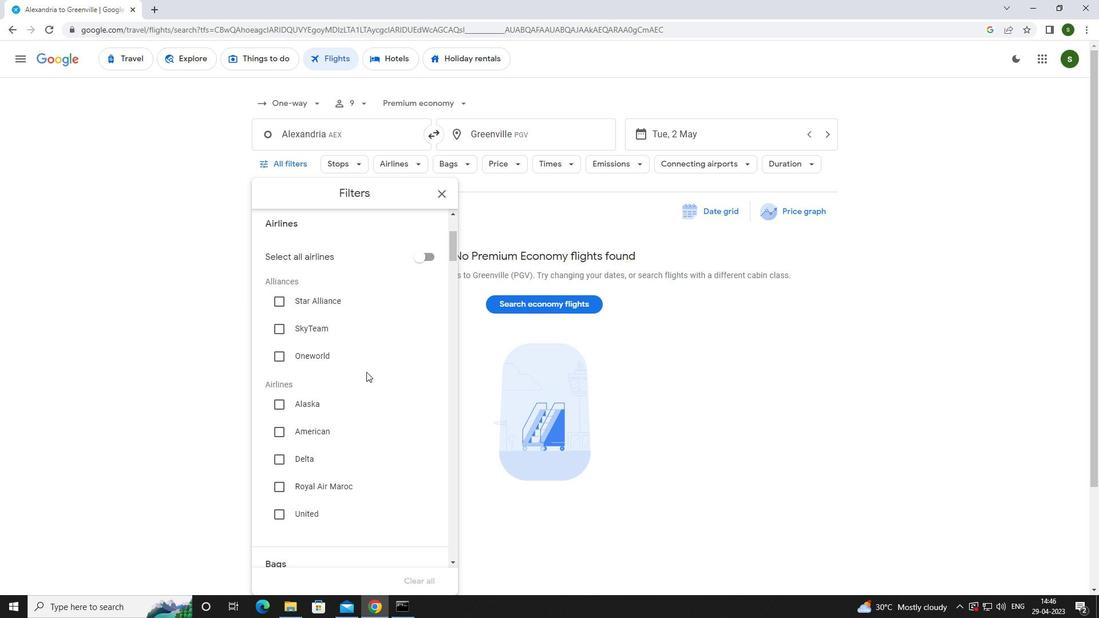 
Action: Mouse moved to (303, 437)
Screenshot: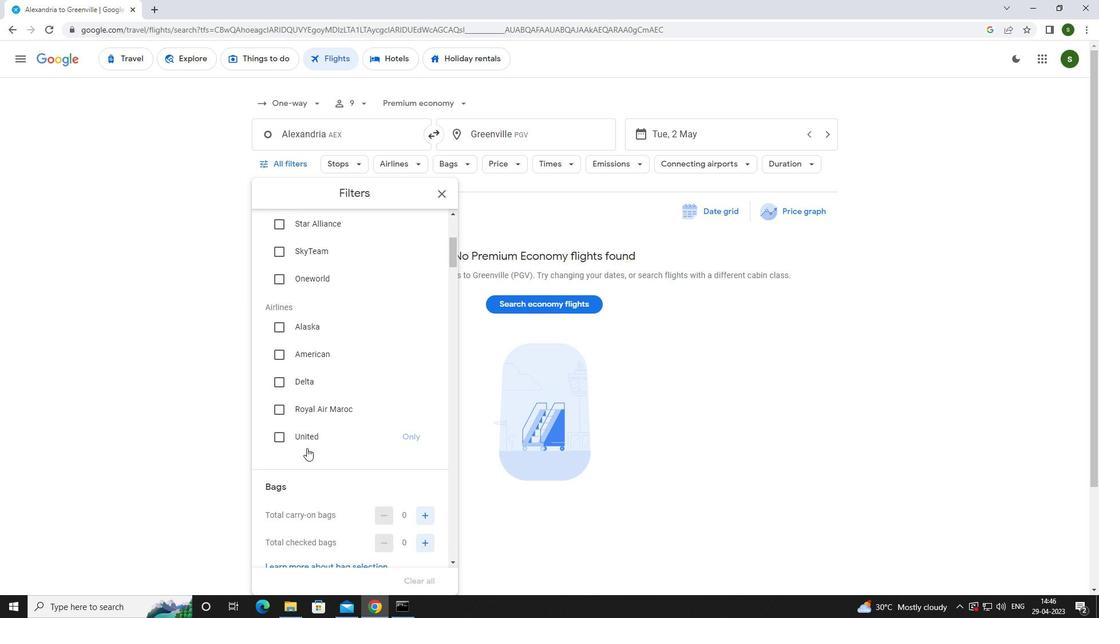 
Action: Mouse pressed left at (303, 437)
Screenshot: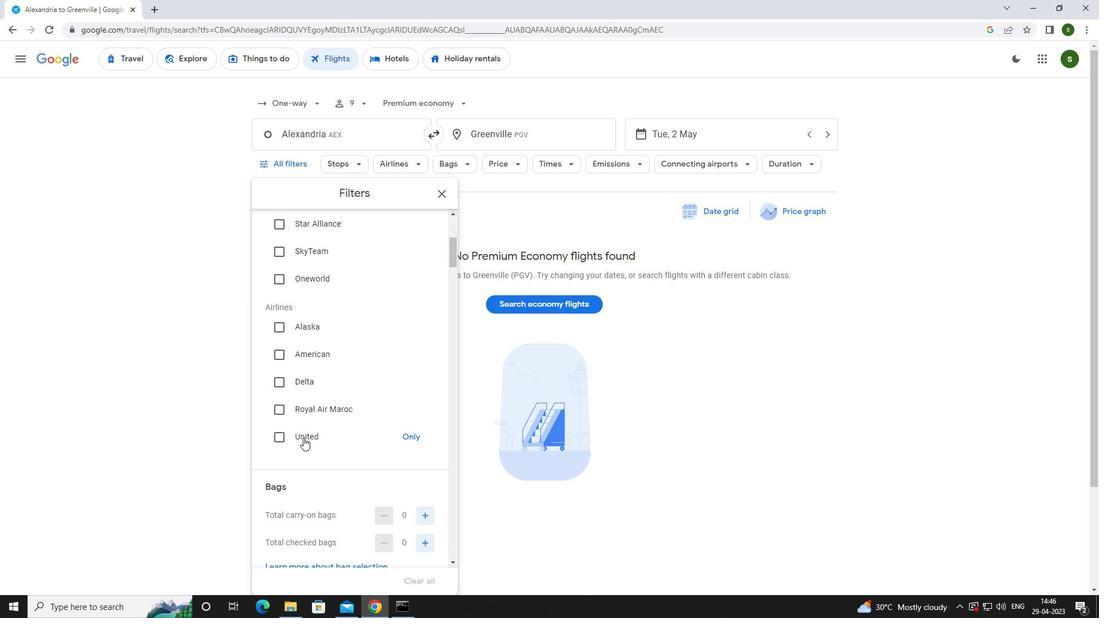 
Action: Mouse moved to (426, 514)
Screenshot: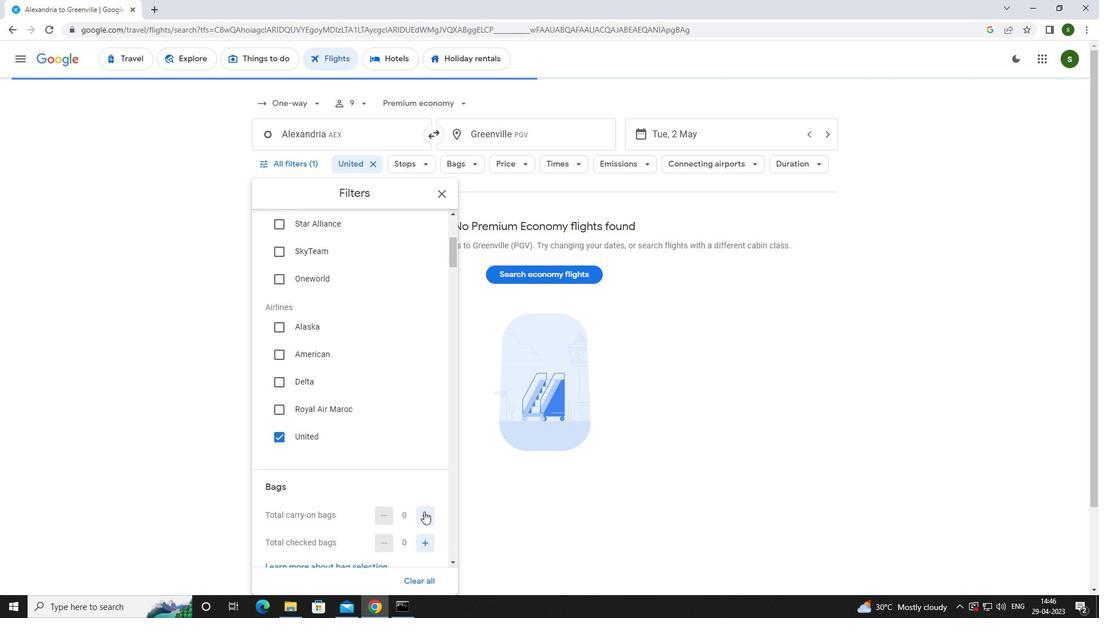
Action: Mouse pressed left at (426, 514)
Screenshot: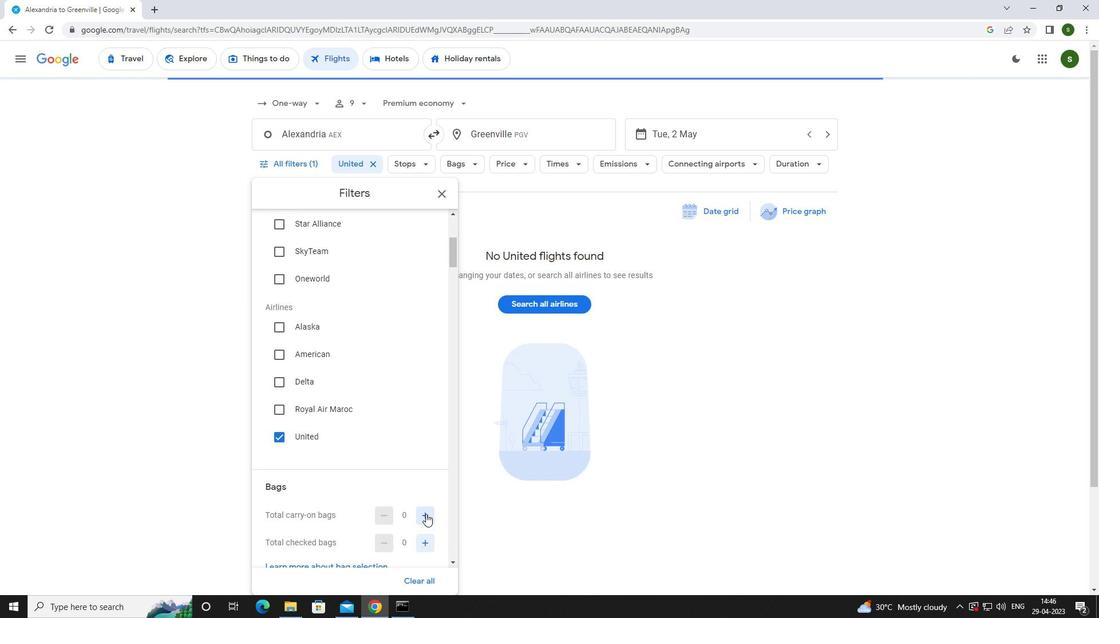 
Action: Mouse moved to (401, 451)
Screenshot: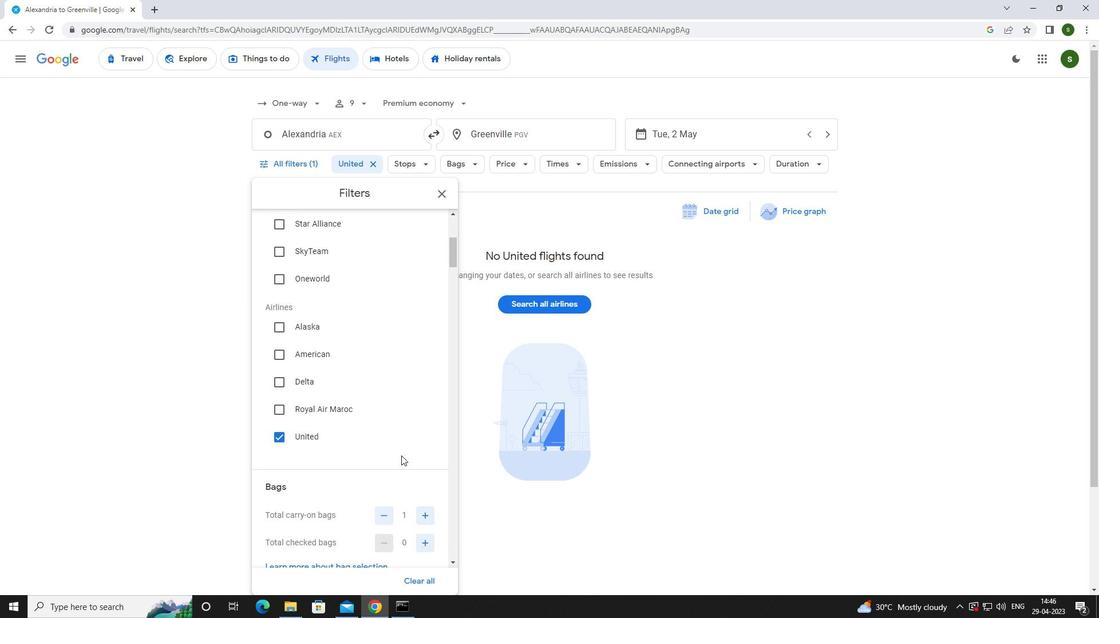 
Action: Mouse scrolled (401, 450) with delta (0, 0)
Screenshot: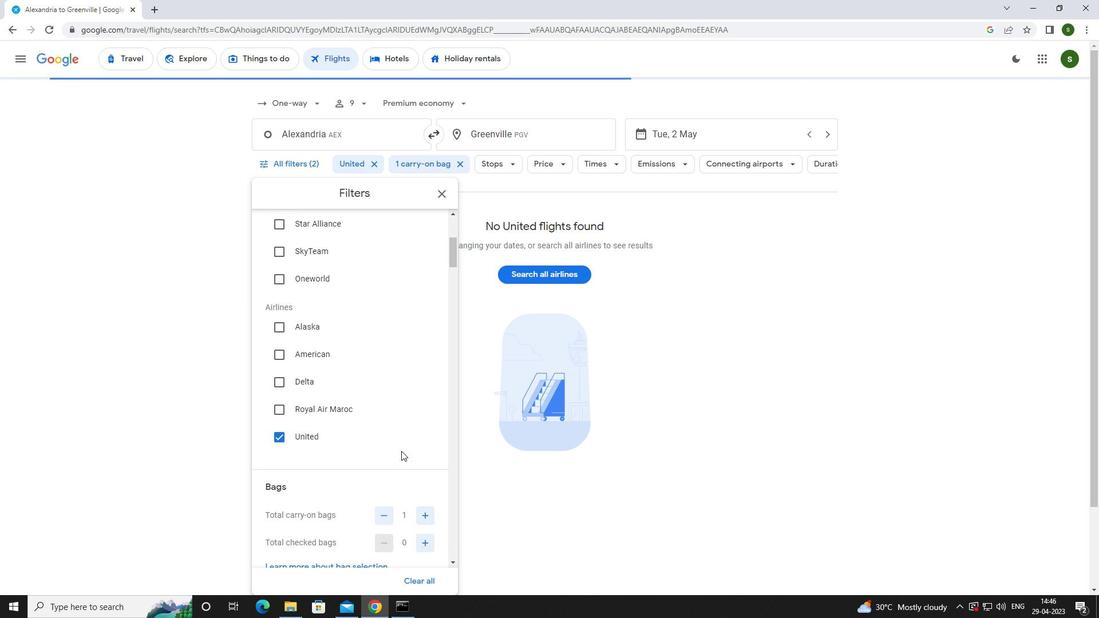 
Action: Mouse scrolled (401, 450) with delta (0, 0)
Screenshot: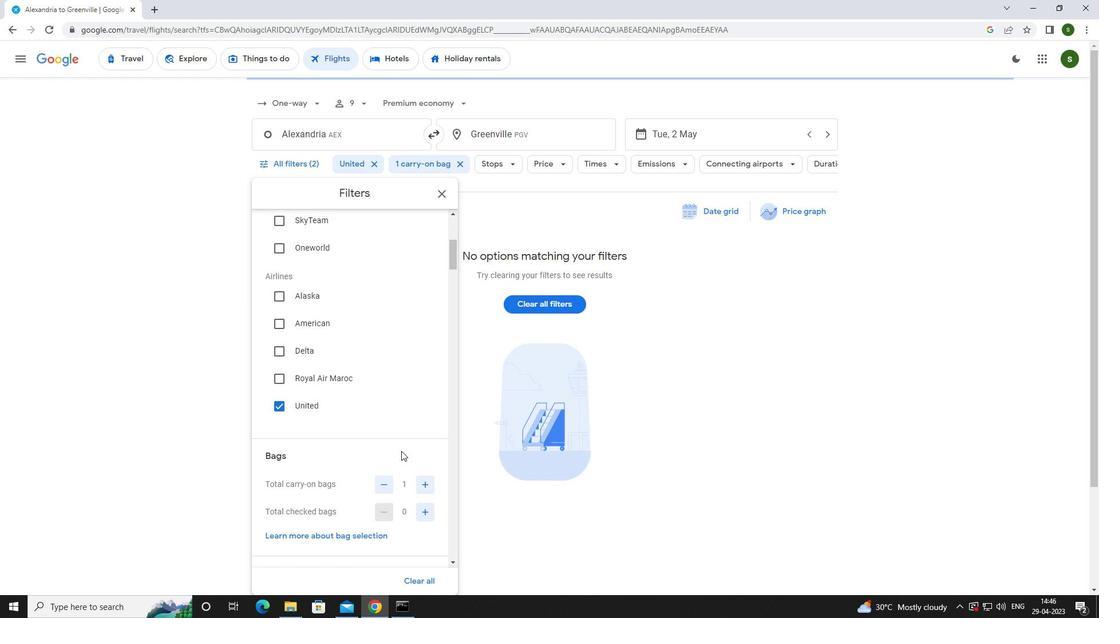 
Action: Mouse scrolled (401, 450) with delta (0, 0)
Screenshot: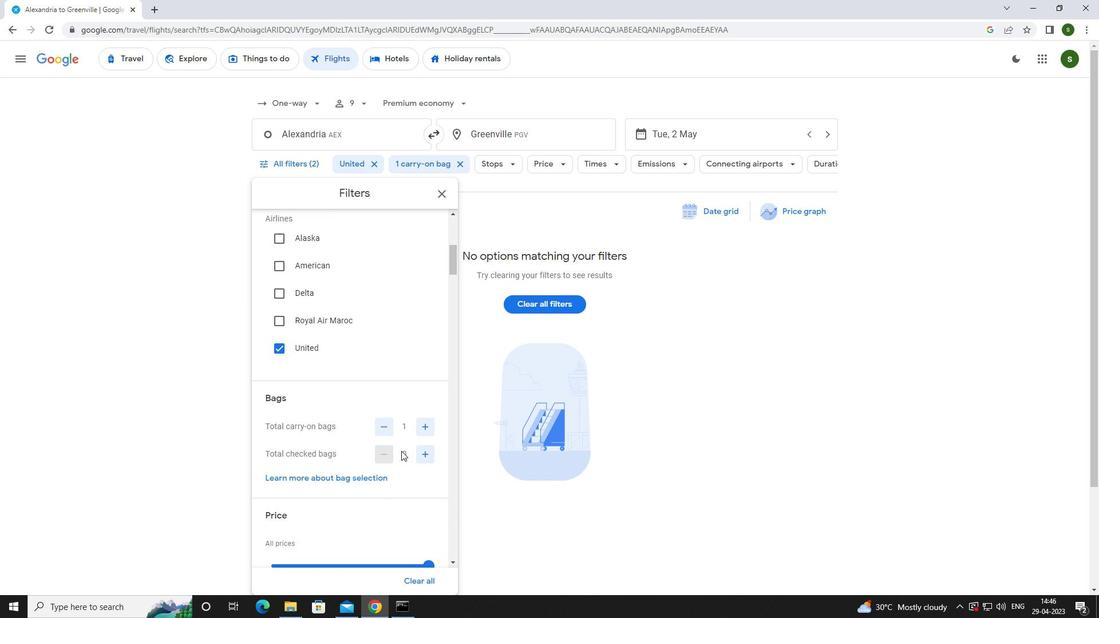 
Action: Mouse moved to (428, 486)
Screenshot: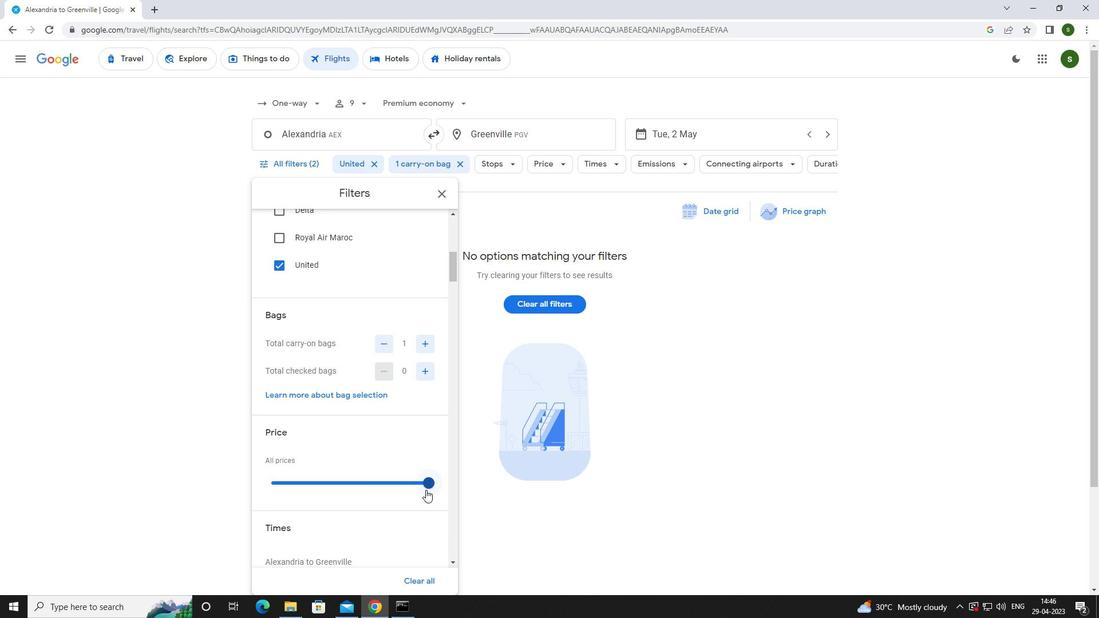 
Action: Mouse pressed left at (428, 486)
Screenshot: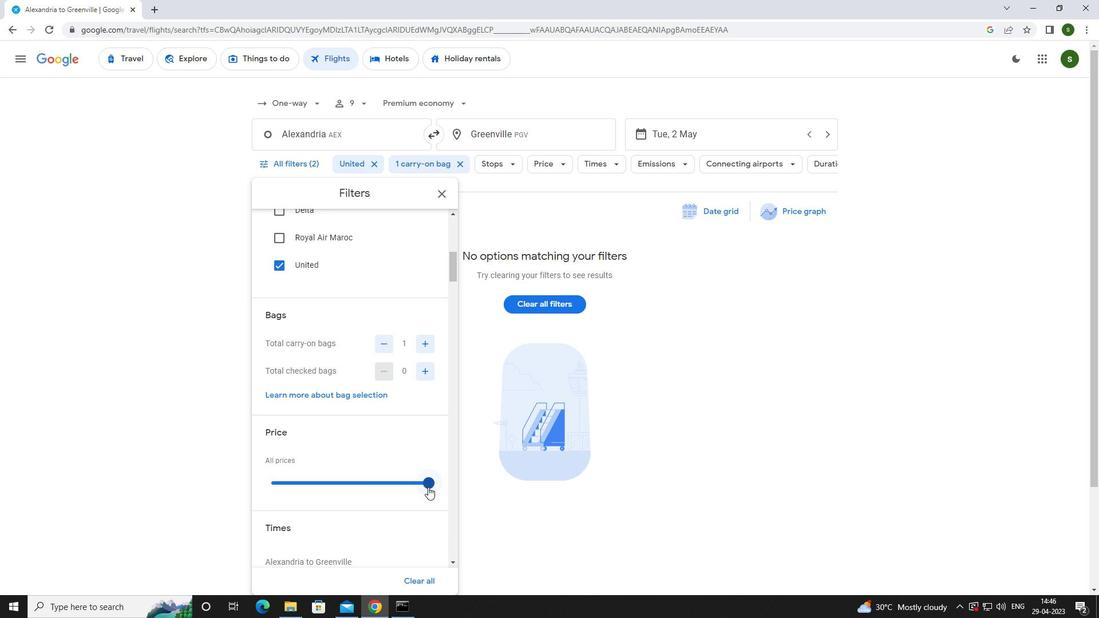
Action: Mouse moved to (393, 463)
Screenshot: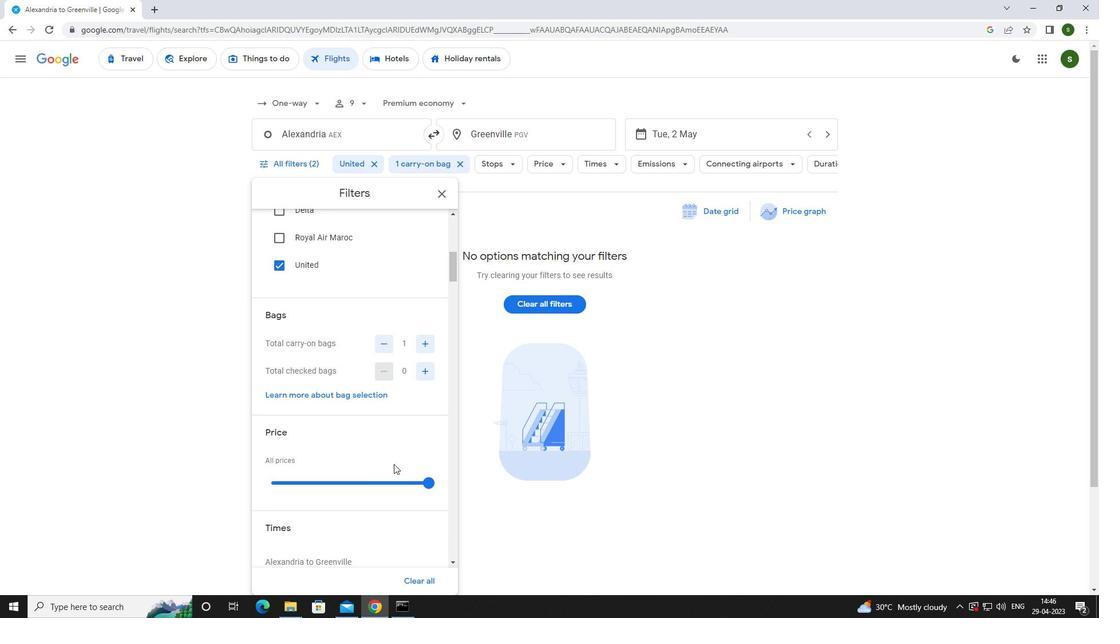 
Action: Mouse scrolled (393, 462) with delta (0, 0)
Screenshot: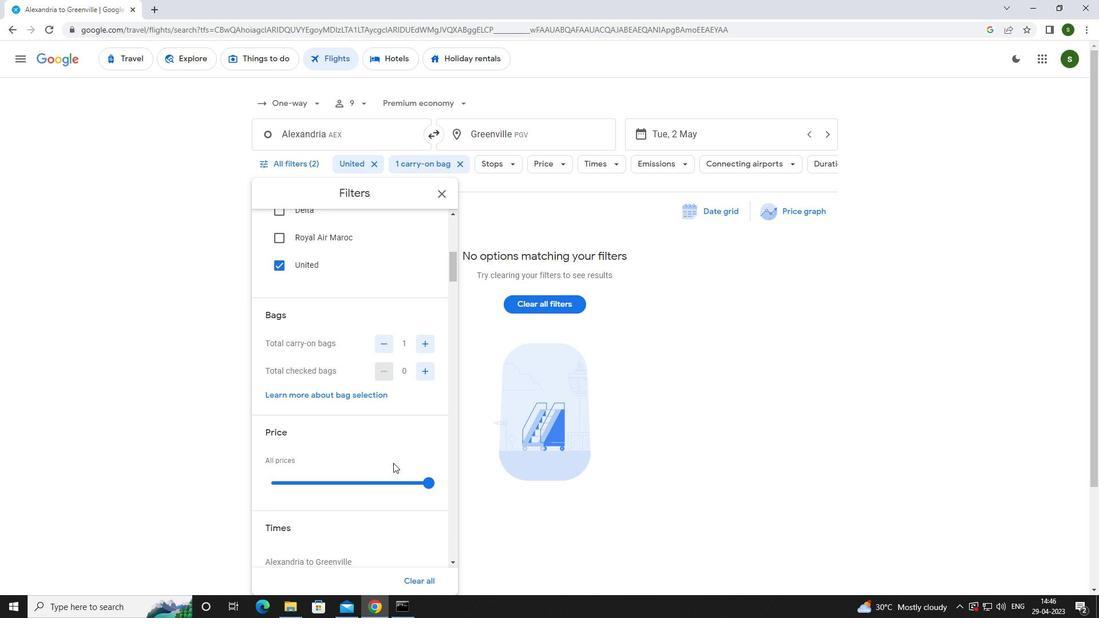 
Action: Mouse scrolled (393, 462) with delta (0, 0)
Screenshot: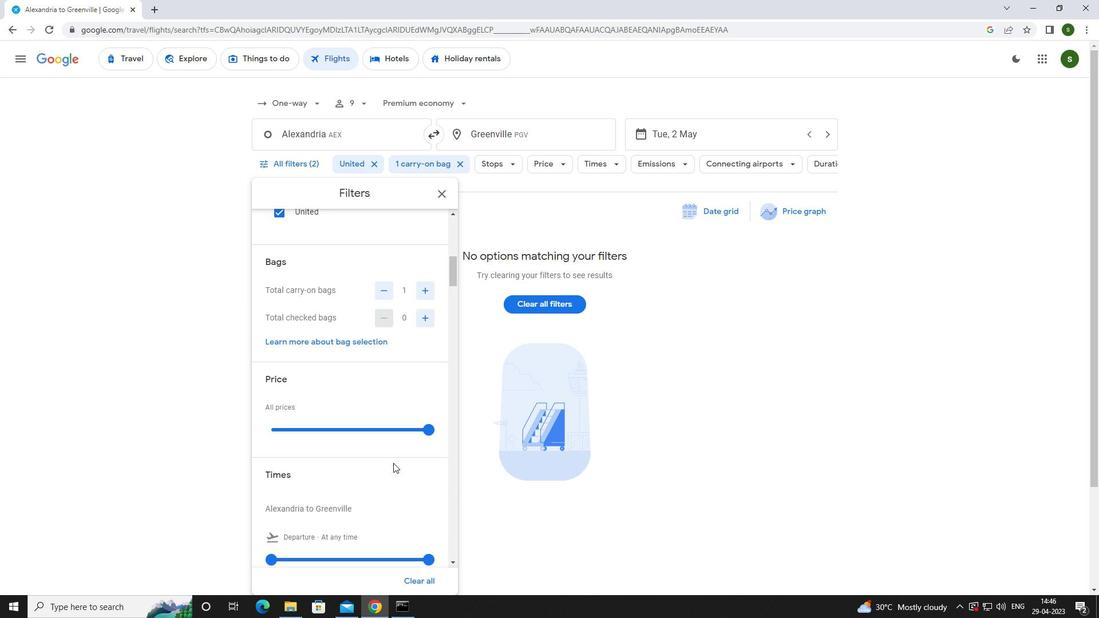 
Action: Mouse scrolled (393, 462) with delta (0, 0)
Screenshot: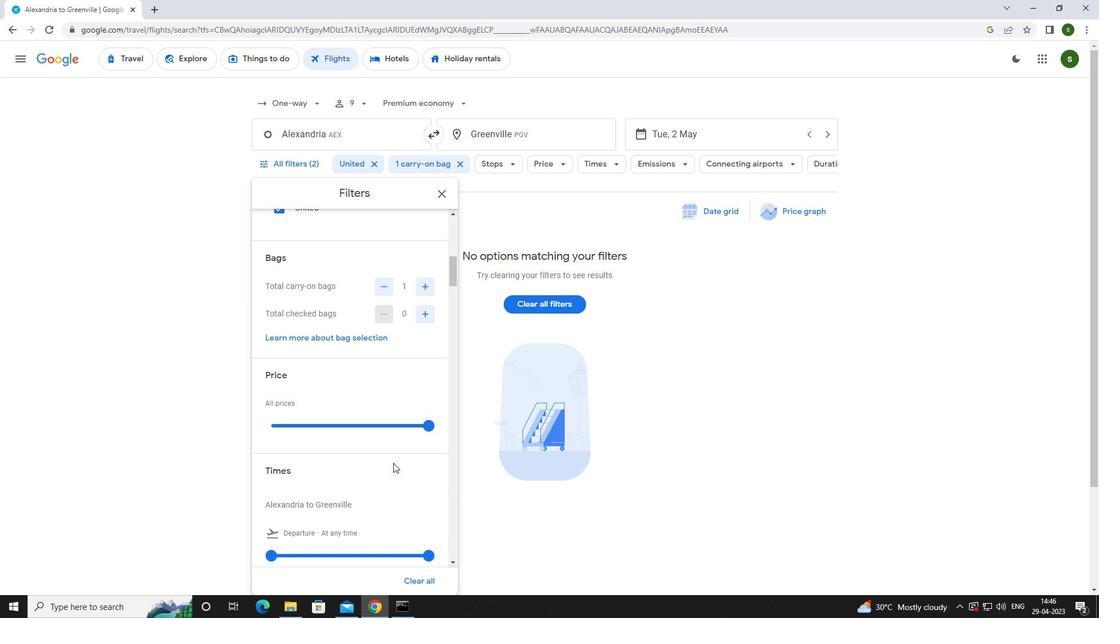 
Action: Mouse scrolled (393, 462) with delta (0, 0)
Screenshot: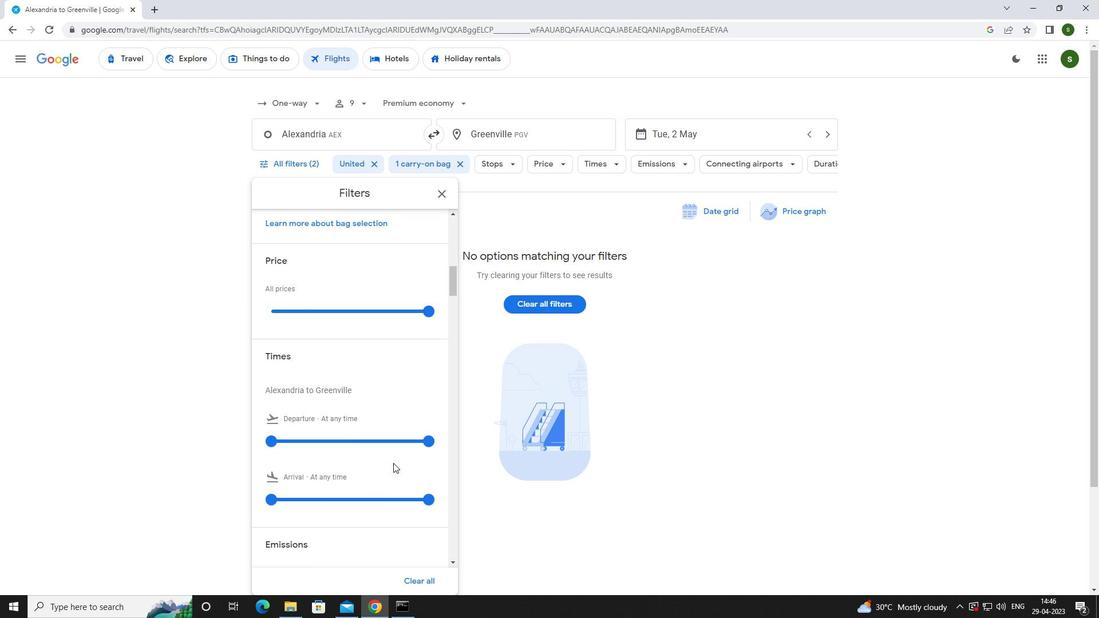 
Action: Mouse moved to (271, 383)
Screenshot: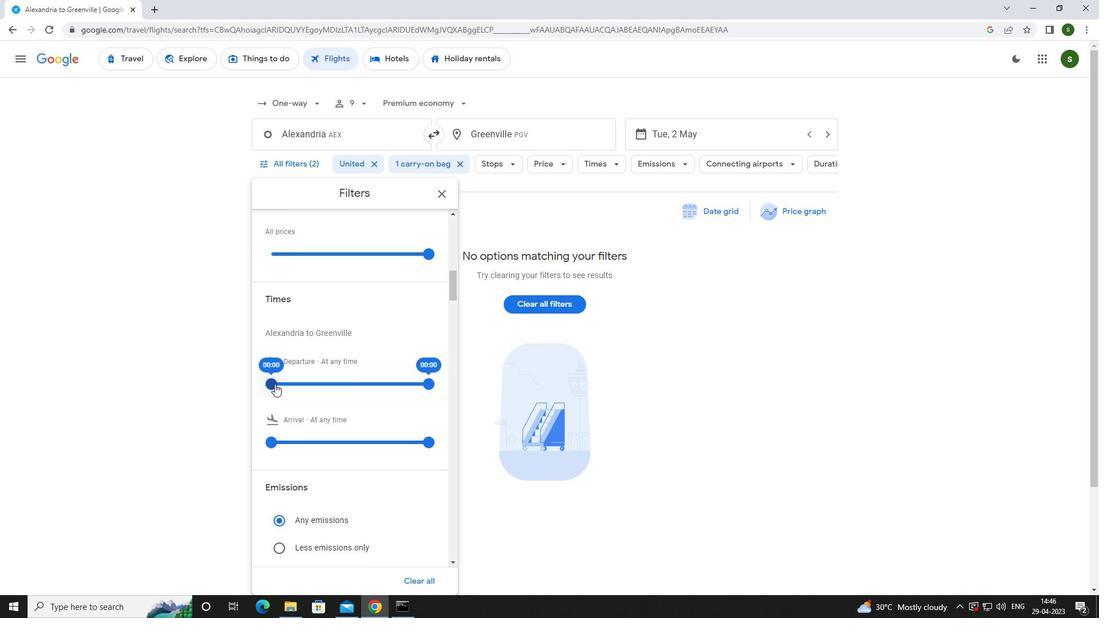 
Action: Mouse pressed left at (271, 383)
Screenshot: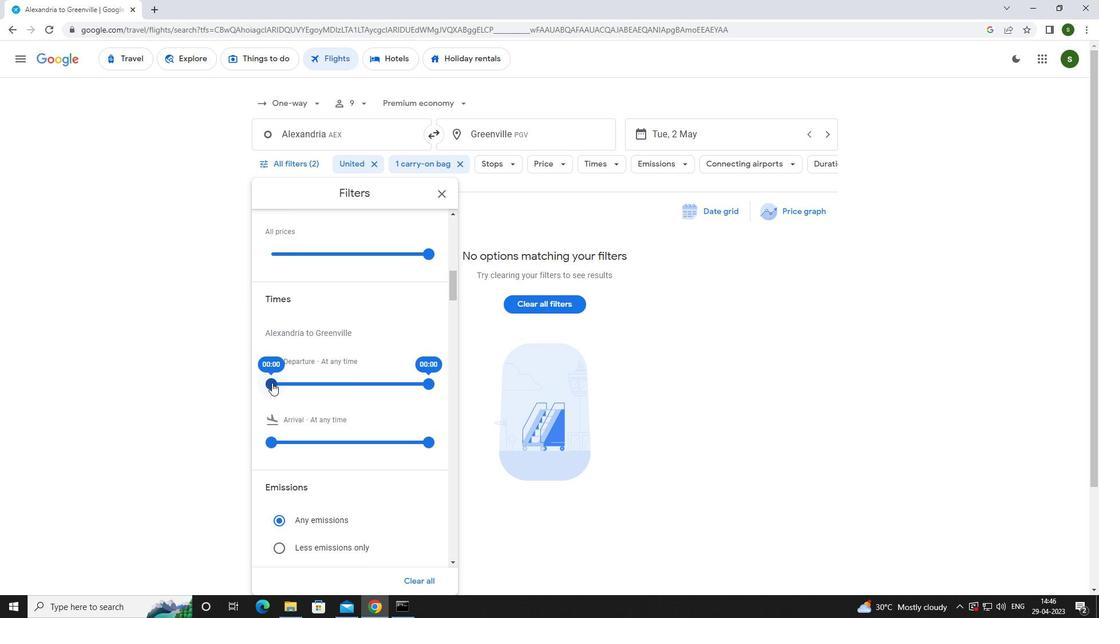 
Action: Mouse moved to (668, 396)
Screenshot: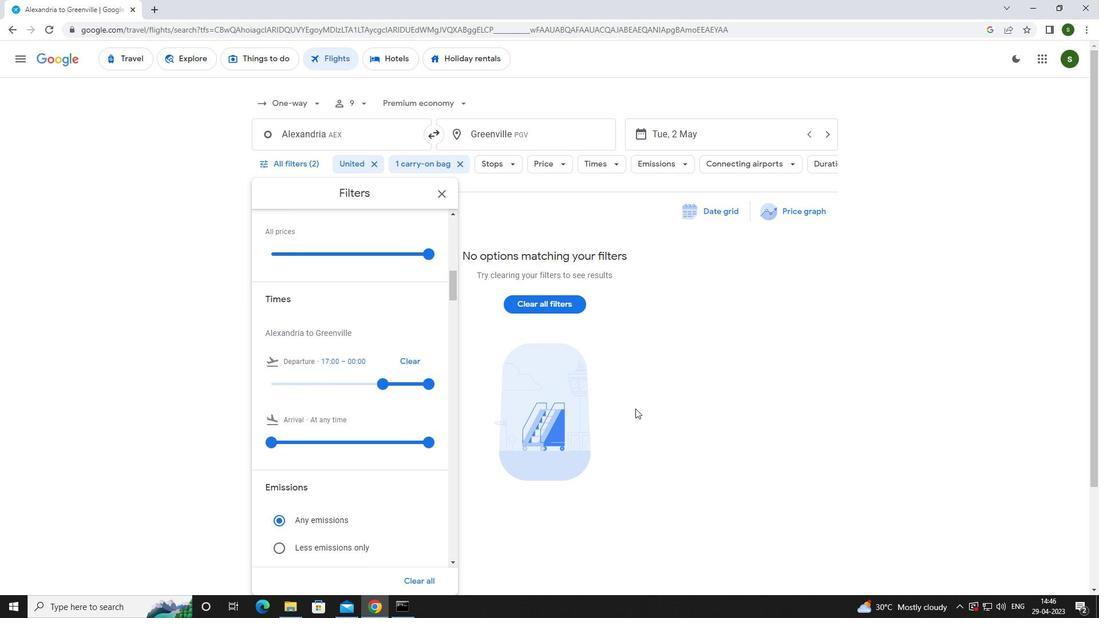 
Action: Mouse pressed left at (668, 396)
Screenshot: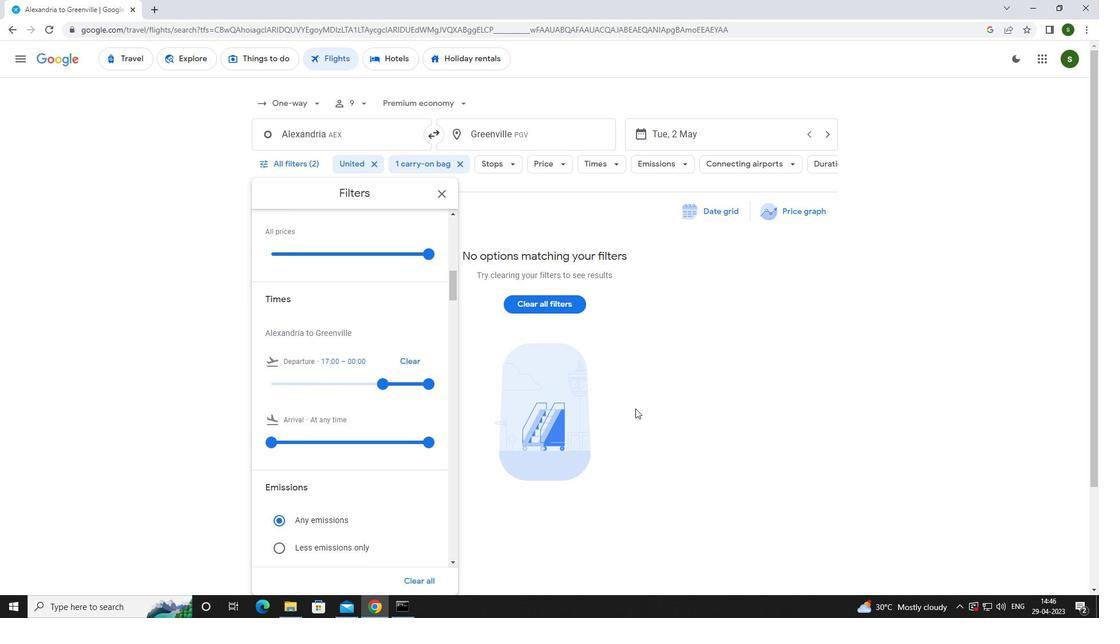 
Action: Mouse moved to (668, 396)
Screenshot: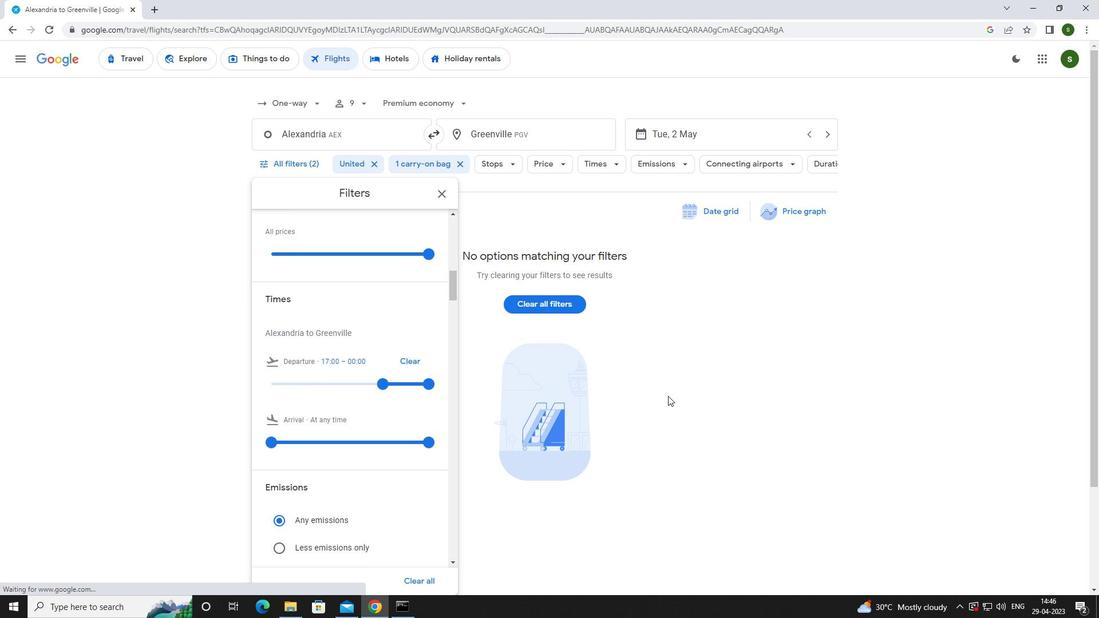 
